 Task: Add Lunchskins Recyclable + Sealable Sandwich Bags to the cart.
Action: Mouse moved to (249, 133)
Screenshot: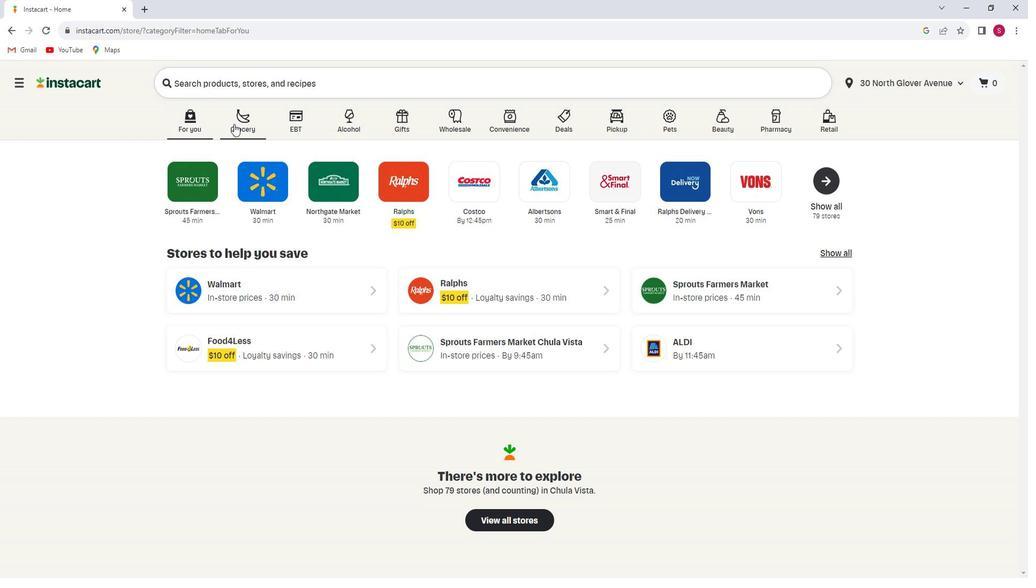 
Action: Mouse pressed left at (249, 133)
Screenshot: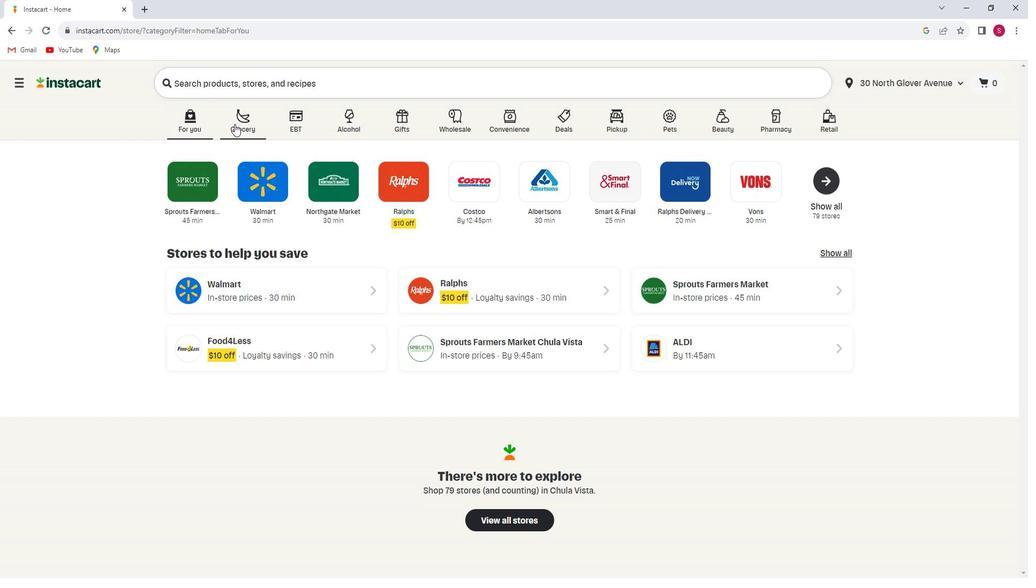 
Action: Mouse moved to (245, 313)
Screenshot: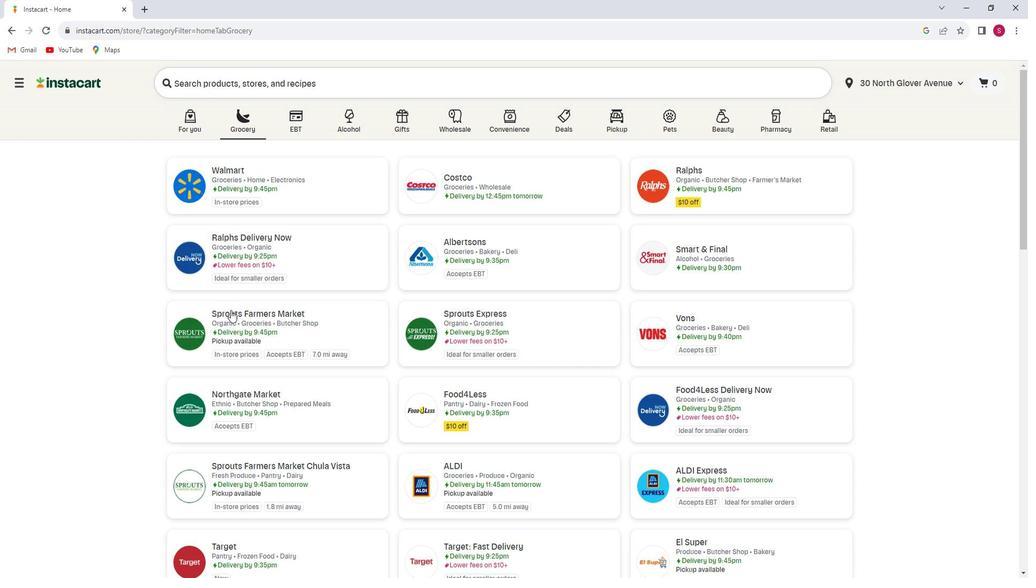 
Action: Mouse pressed left at (245, 313)
Screenshot: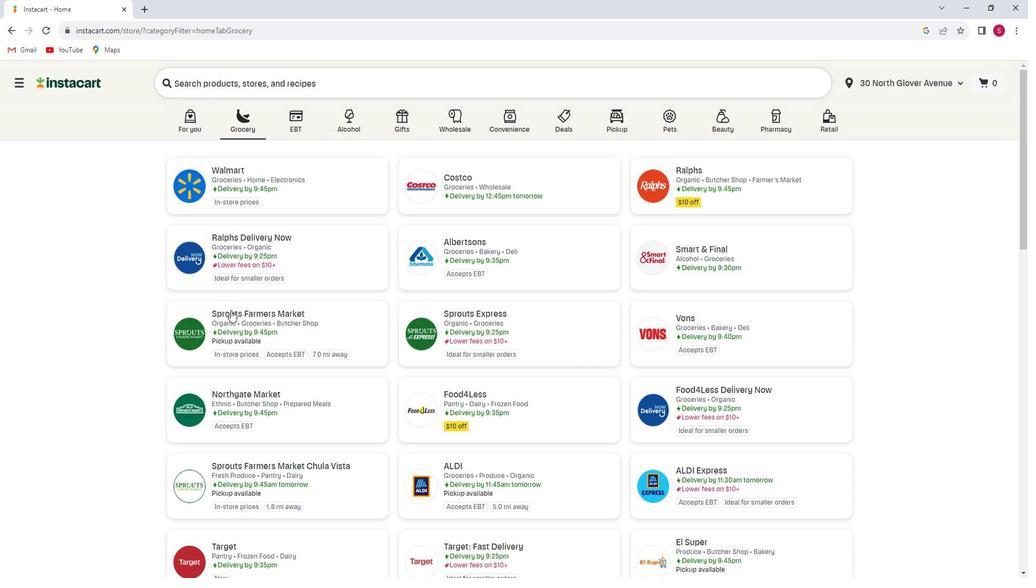 
Action: Mouse moved to (108, 356)
Screenshot: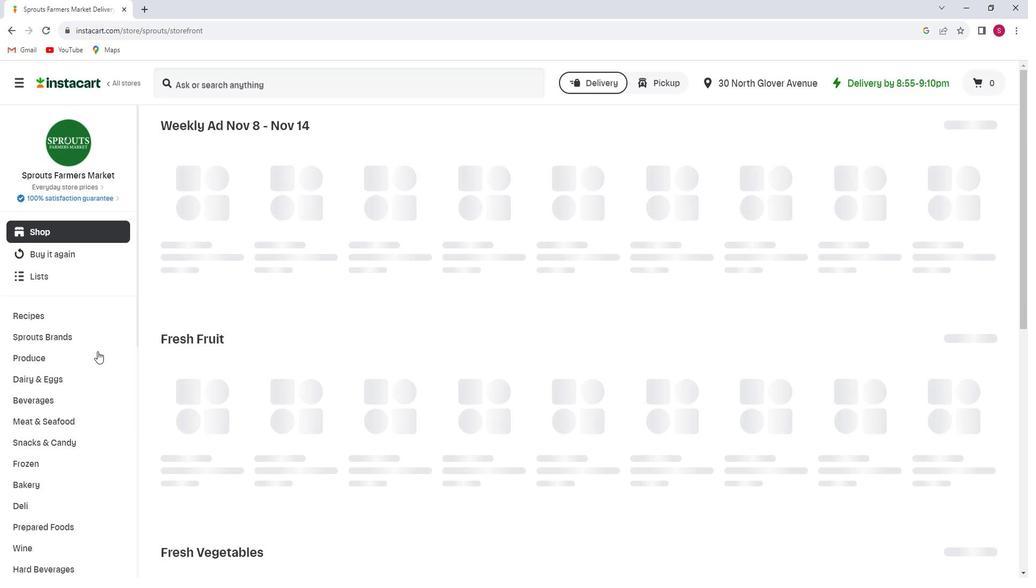 
Action: Mouse scrolled (108, 355) with delta (0, 0)
Screenshot: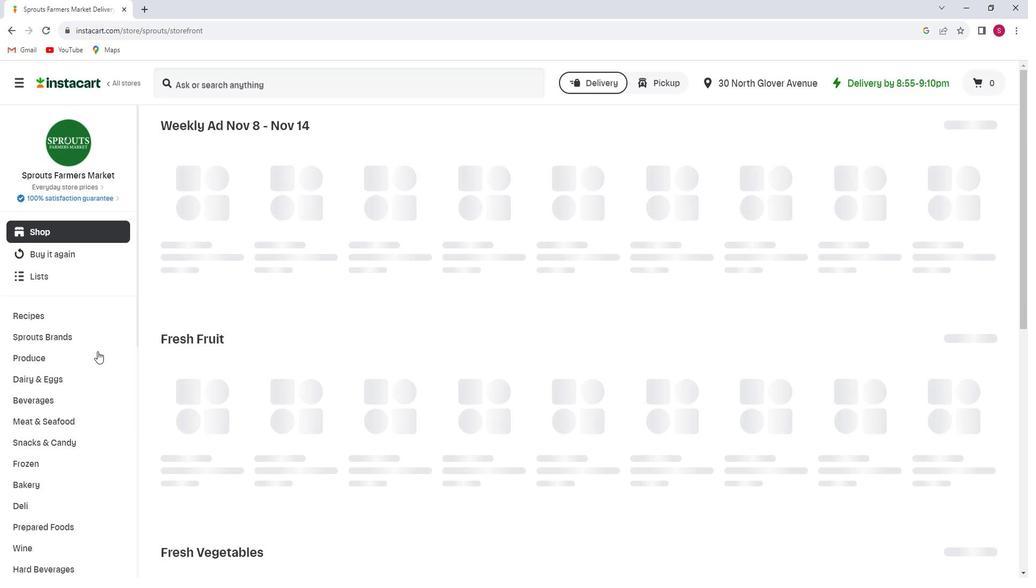 
Action: Mouse moved to (107, 357)
Screenshot: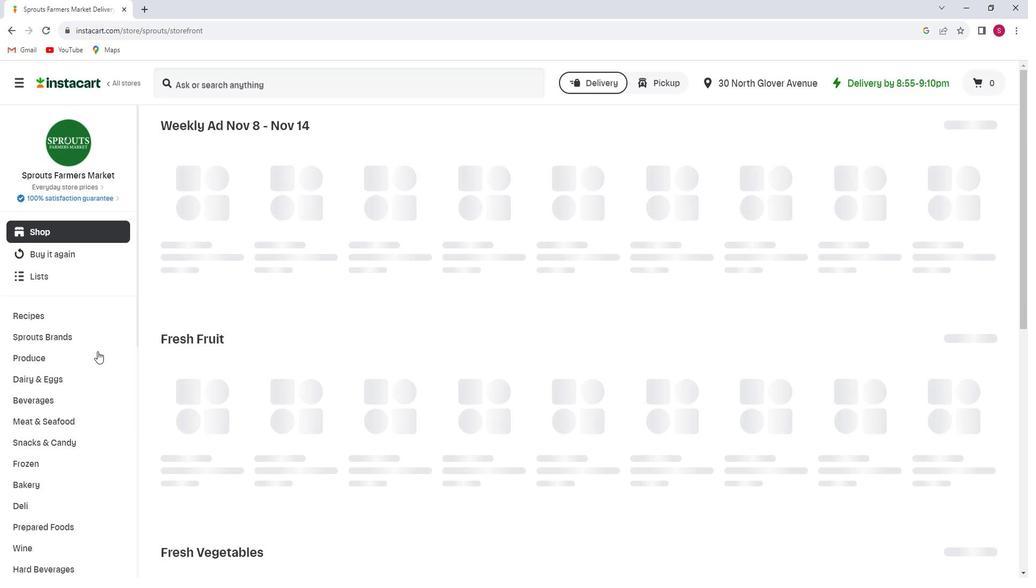 
Action: Mouse scrolled (107, 357) with delta (0, 0)
Screenshot: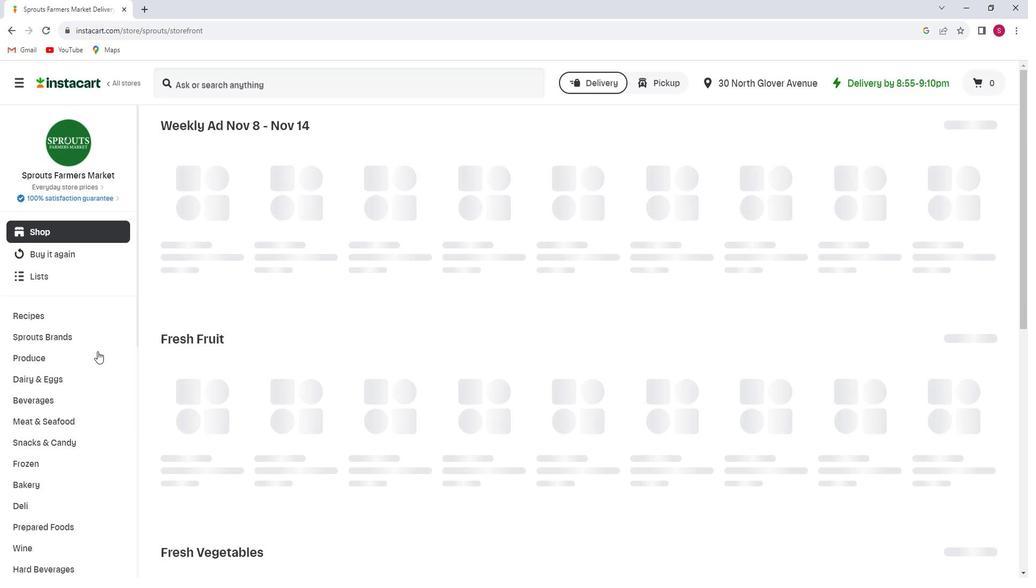 
Action: Mouse moved to (106, 359)
Screenshot: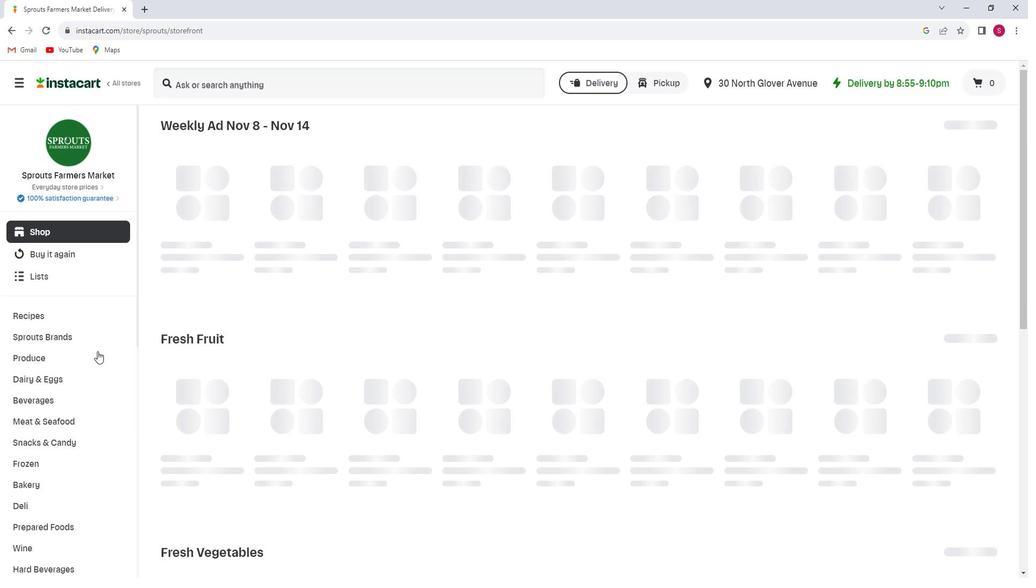 
Action: Mouse scrolled (106, 359) with delta (0, 0)
Screenshot: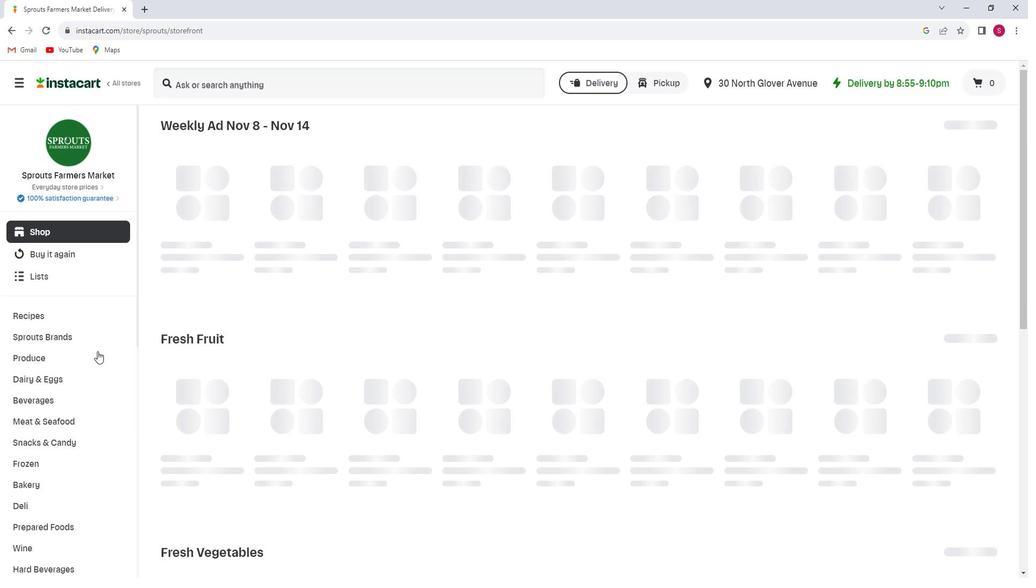 
Action: Mouse moved to (105, 361)
Screenshot: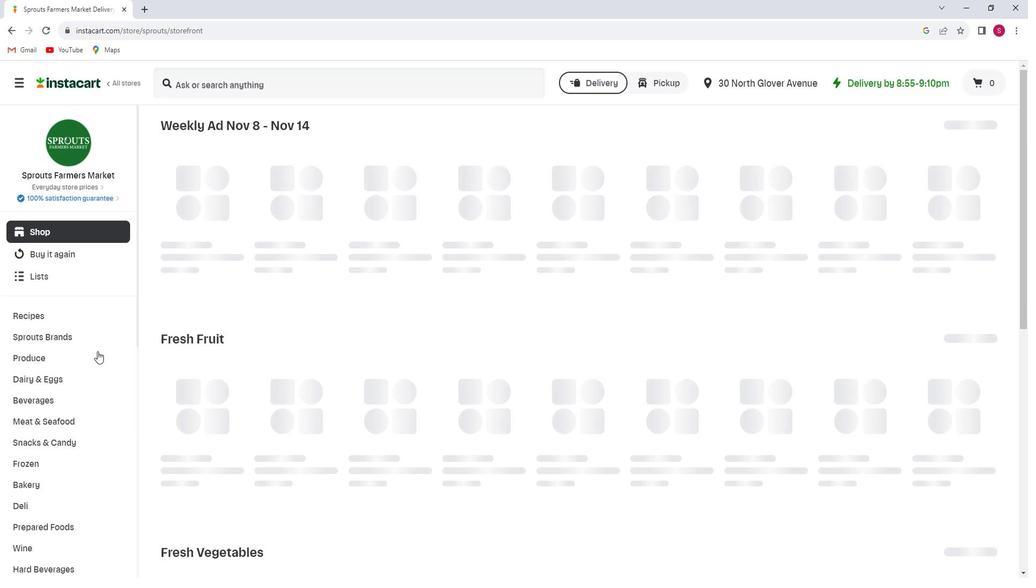 
Action: Mouse scrolled (105, 360) with delta (0, 0)
Screenshot: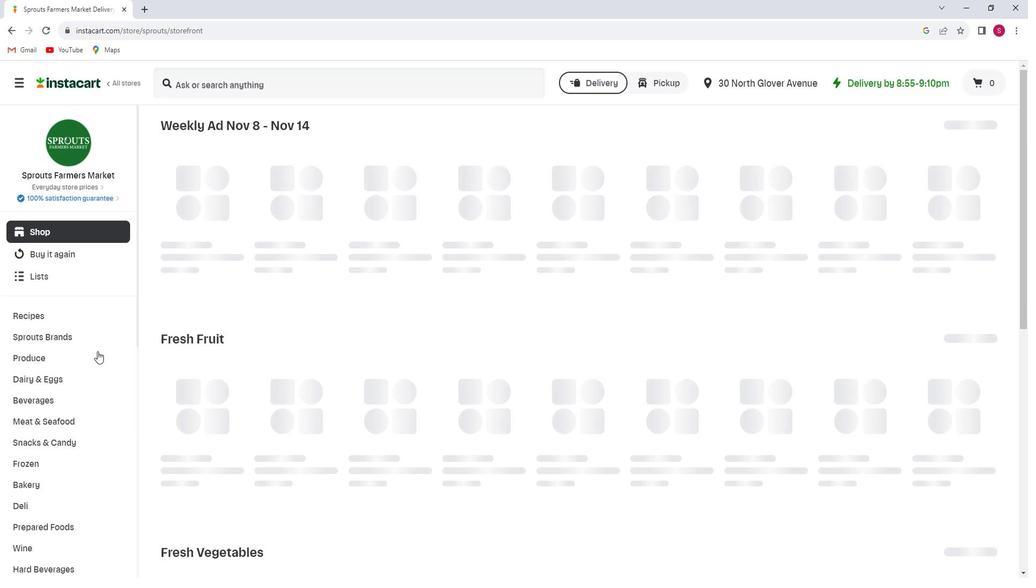 
Action: Mouse moved to (104, 361)
Screenshot: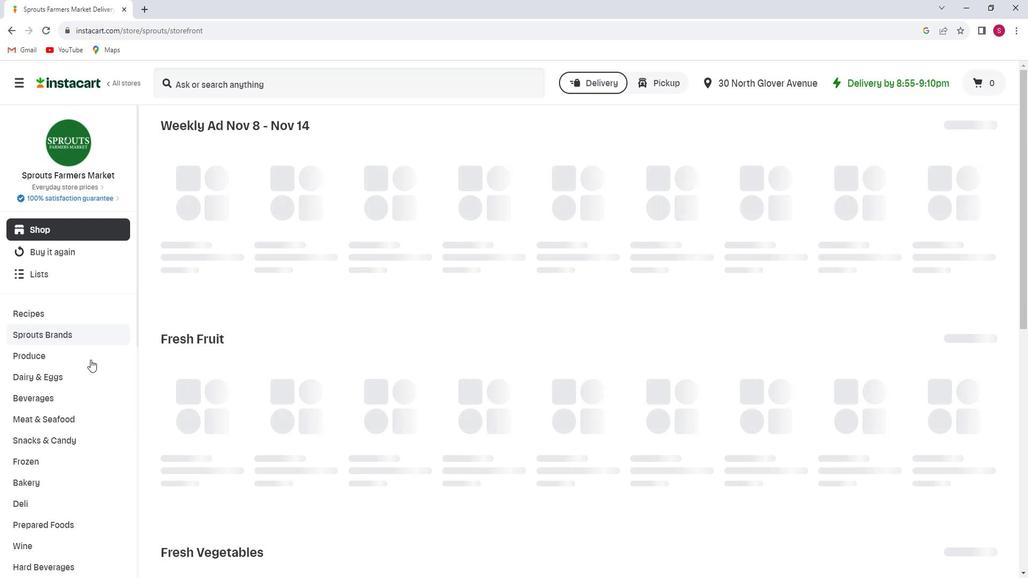 
Action: Mouse scrolled (104, 360) with delta (0, 0)
Screenshot: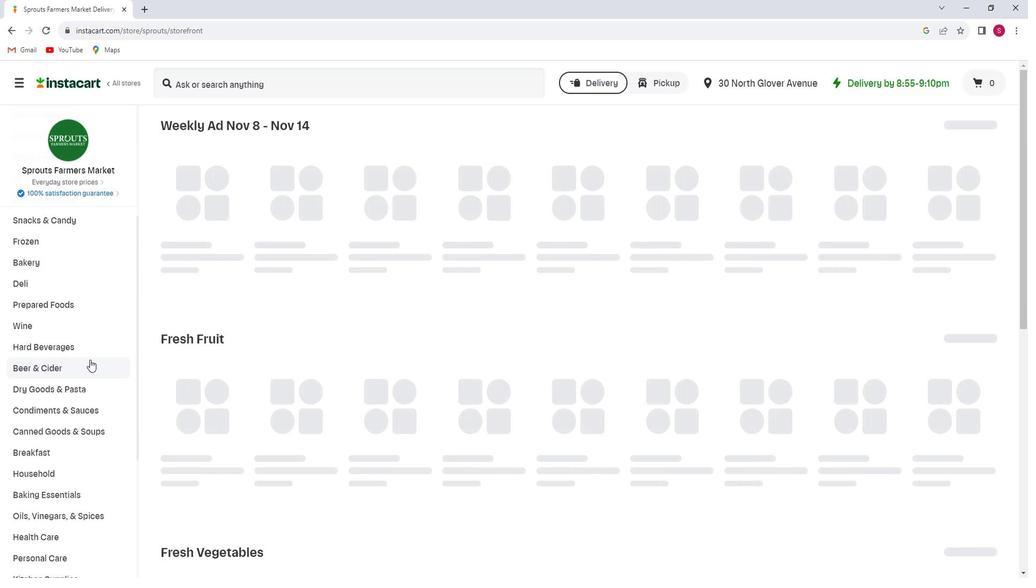 
Action: Mouse scrolled (104, 360) with delta (0, 0)
Screenshot: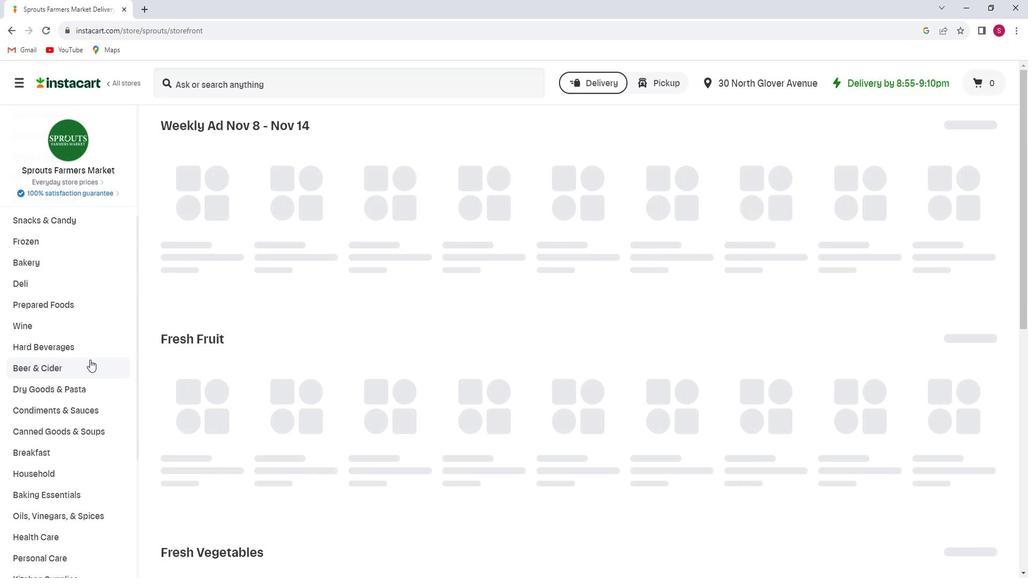 
Action: Mouse scrolled (104, 360) with delta (0, 0)
Screenshot: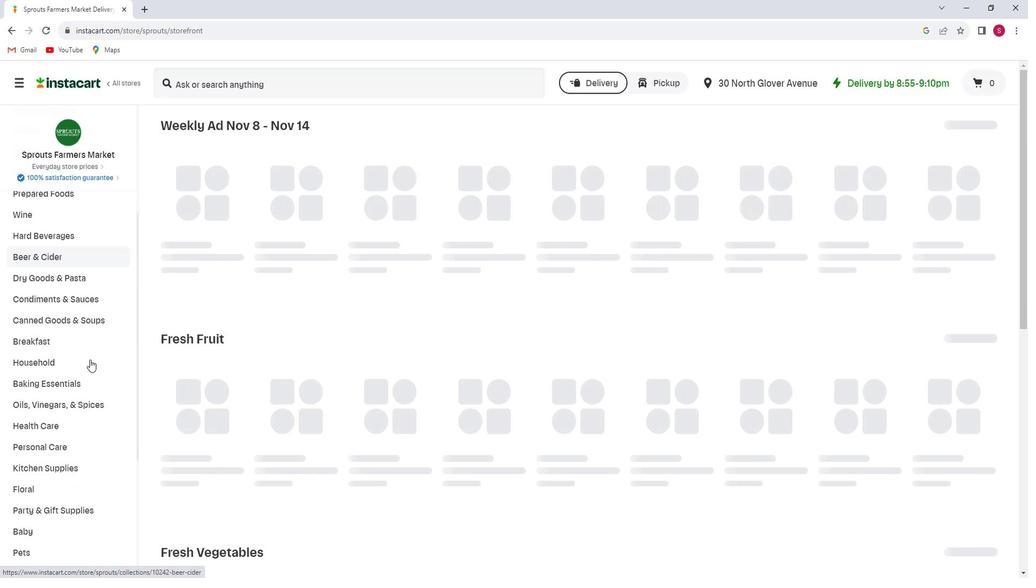 
Action: Mouse scrolled (104, 360) with delta (0, 0)
Screenshot: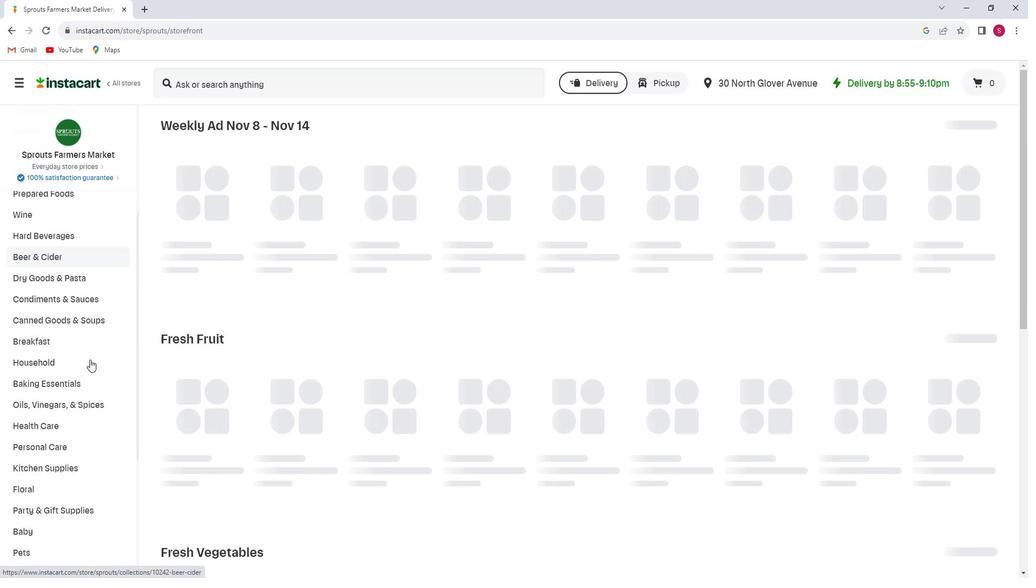 
Action: Mouse moved to (94, 356)
Screenshot: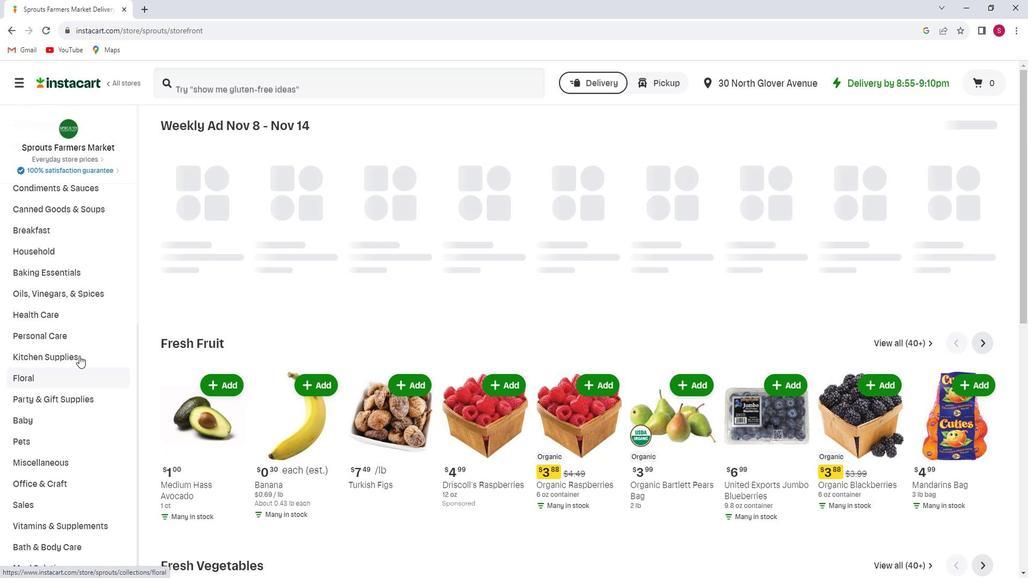 
Action: Mouse pressed left at (94, 356)
Screenshot: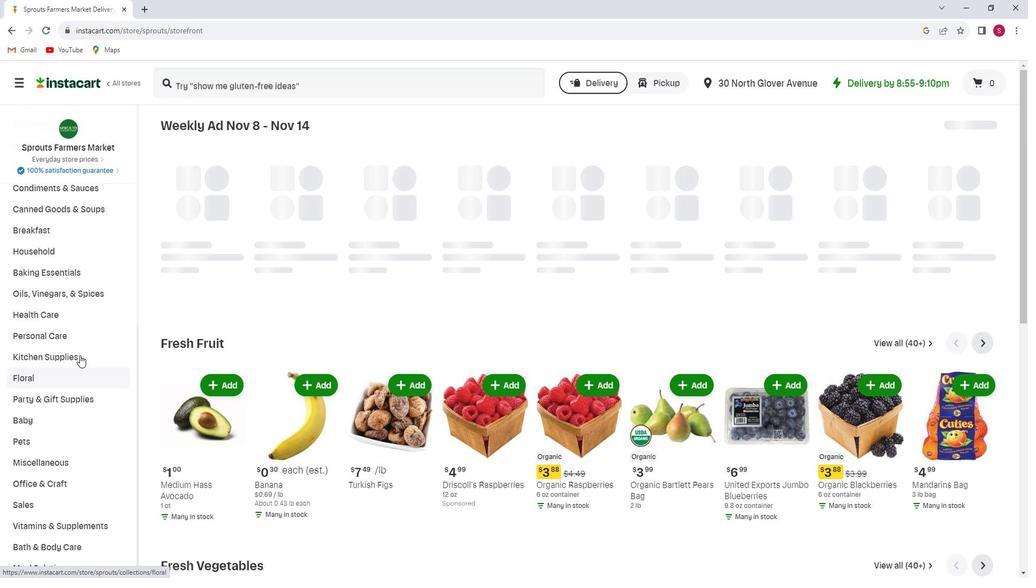 
Action: Mouse moved to (80, 376)
Screenshot: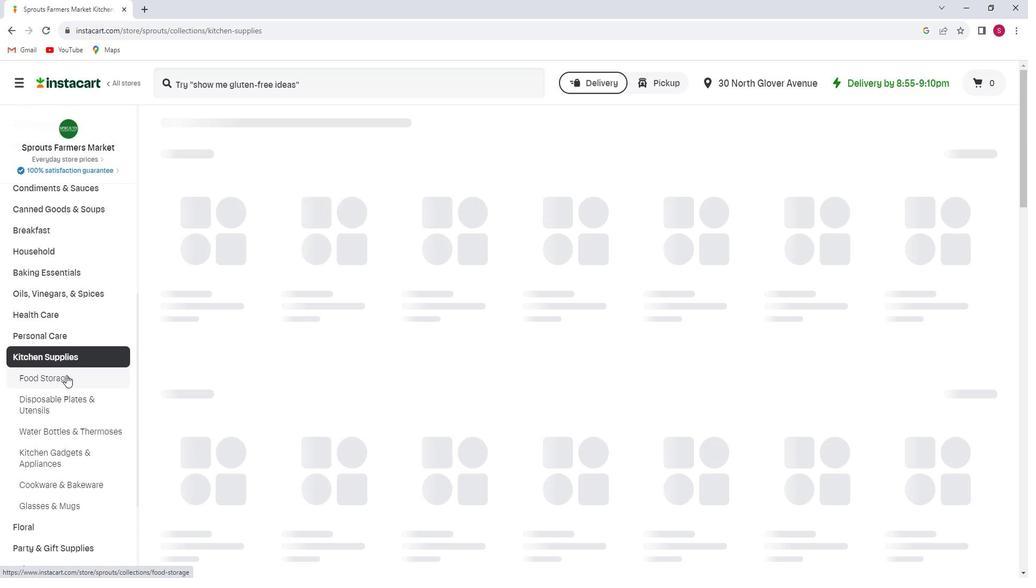
Action: Mouse pressed left at (80, 376)
Screenshot: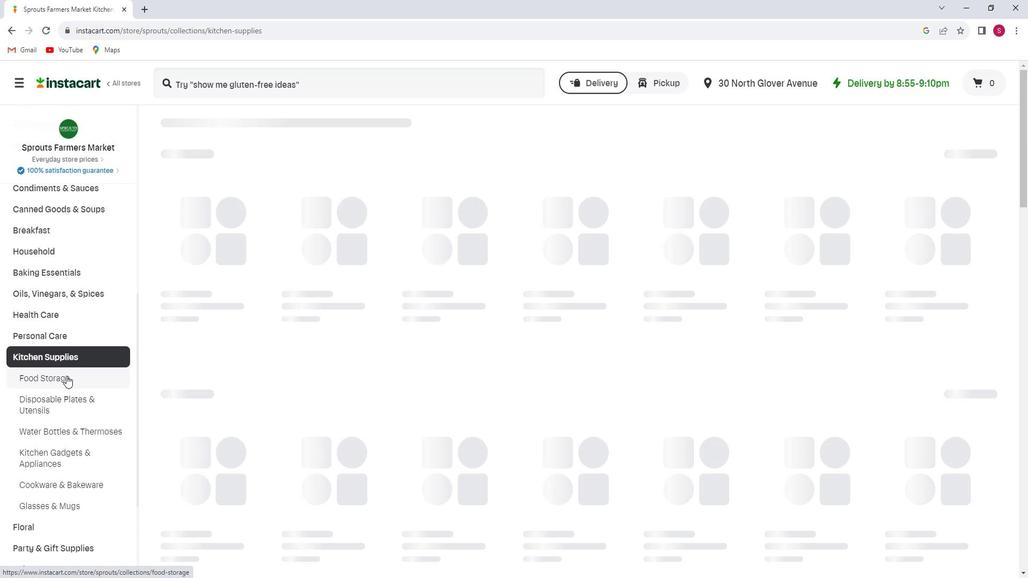 
Action: Mouse moved to (279, 89)
Screenshot: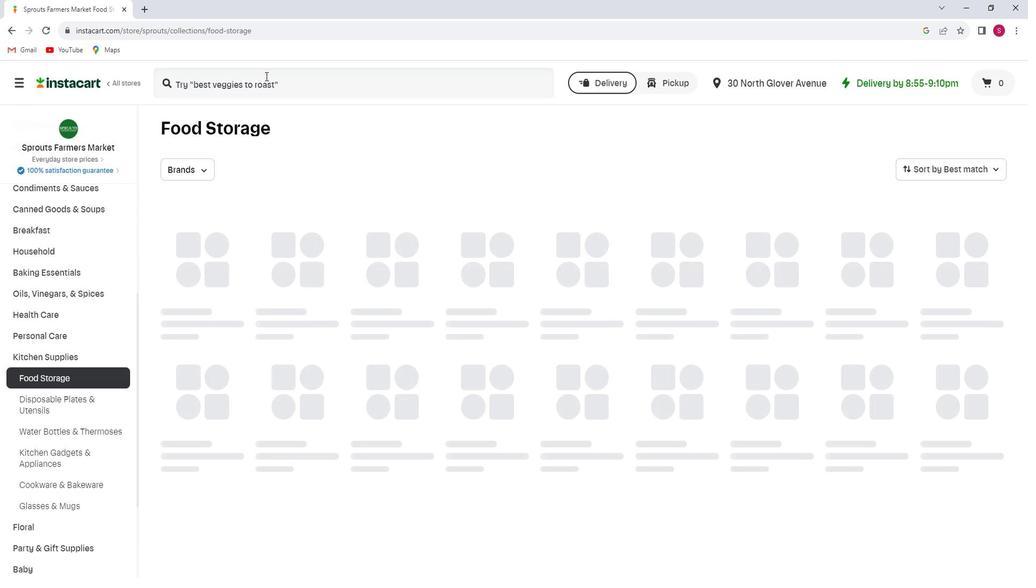 
Action: Mouse pressed left at (279, 89)
Screenshot: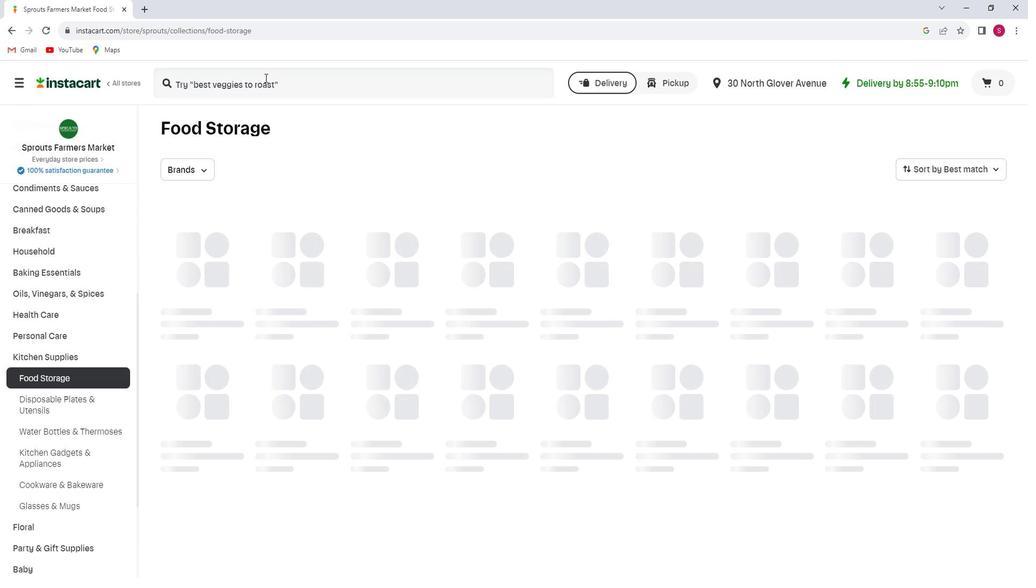 
Action: Key pressed <Key.shift>Lunchskins<Key.space><Key.shift>Recyclable<Key.space>+<Key.space><Key.shift>Sealable<Key.space><Key.shift>Sandwich<Key.space><Key.shift>Bags<Key.enter>
Screenshot: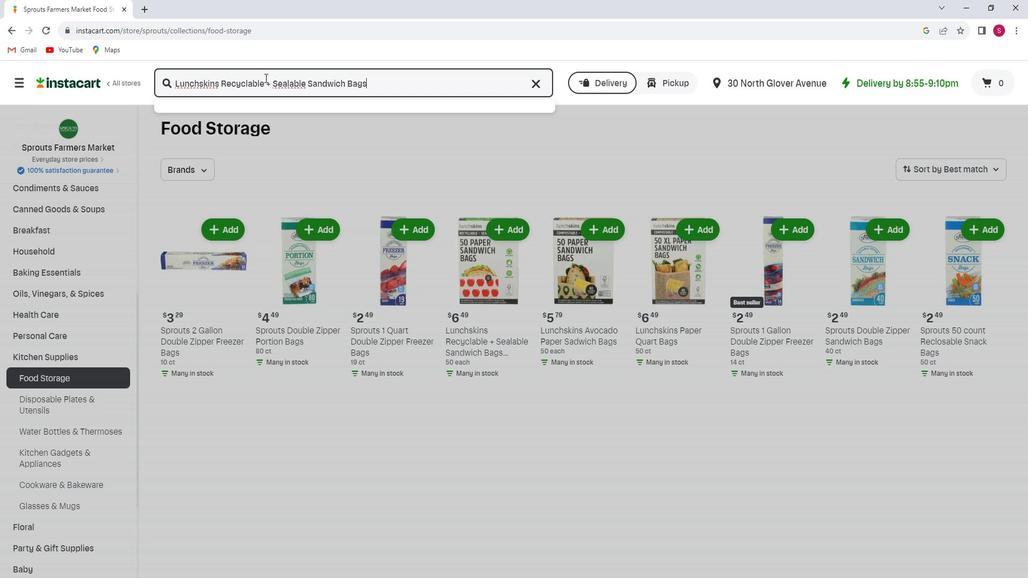 
Action: Mouse moved to (378, 230)
Screenshot: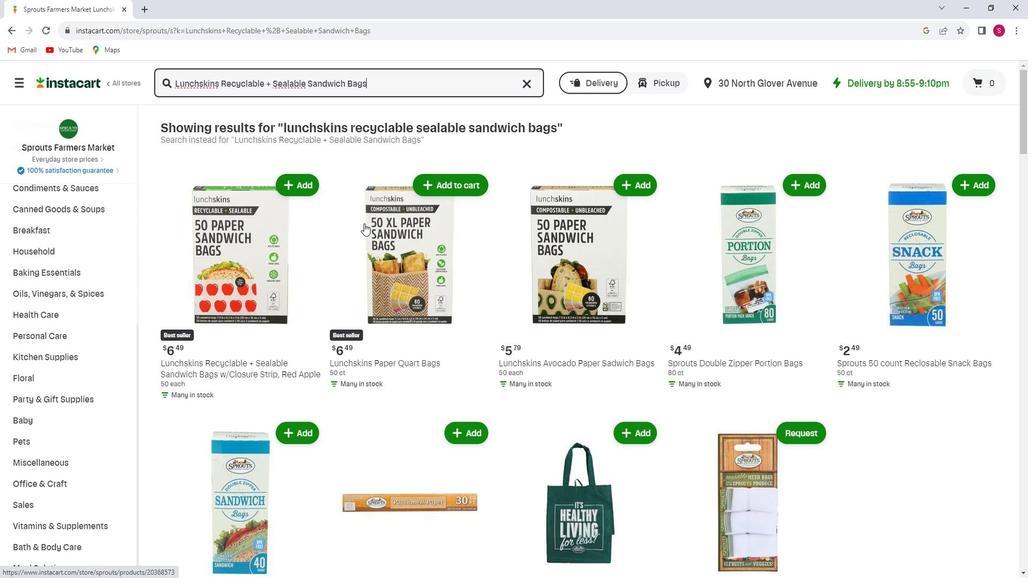
Action: Mouse scrolled (378, 229) with delta (0, 0)
Screenshot: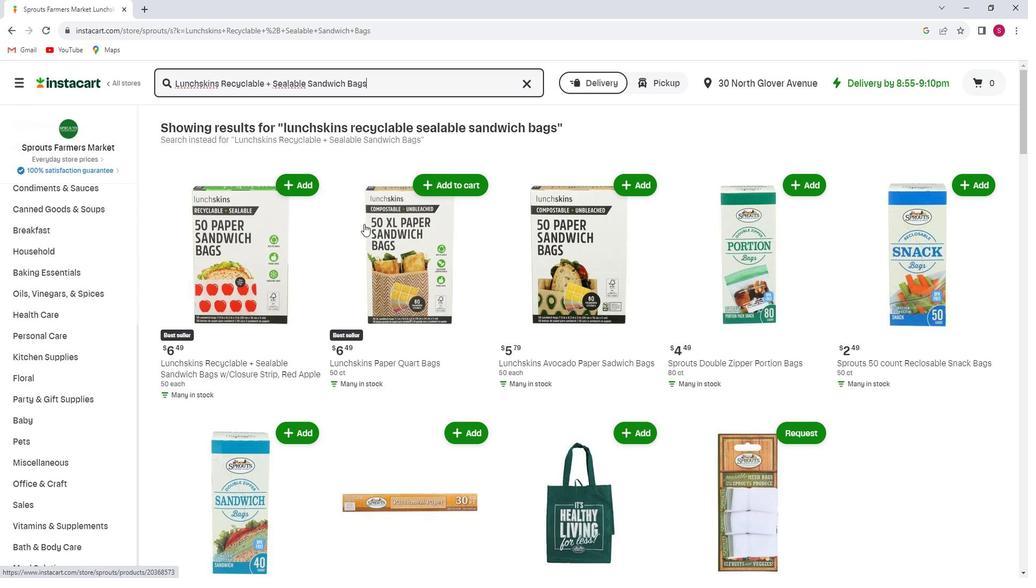 
Action: Mouse scrolled (378, 229) with delta (0, 0)
Screenshot: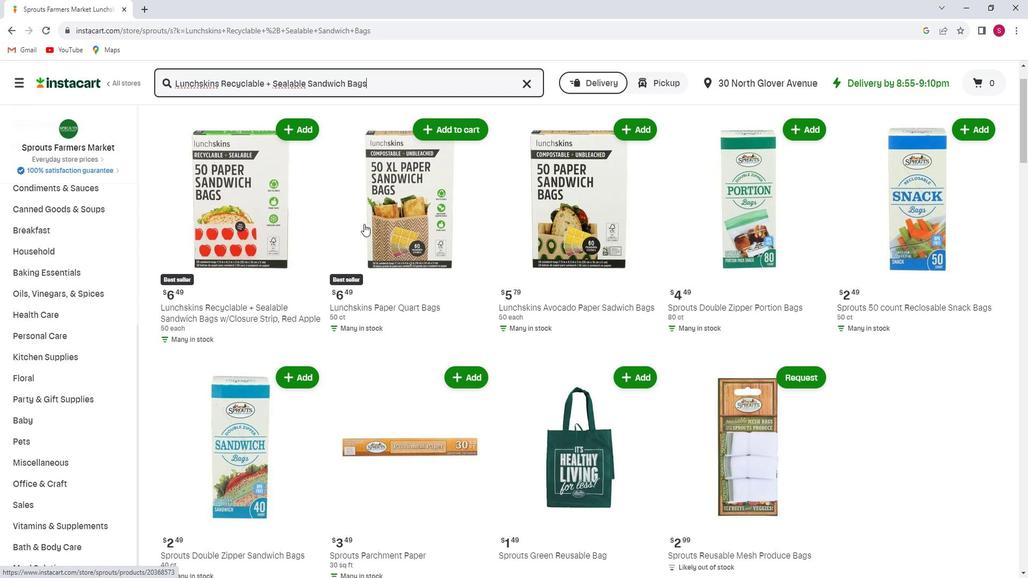 
Action: Mouse moved to (352, 237)
Screenshot: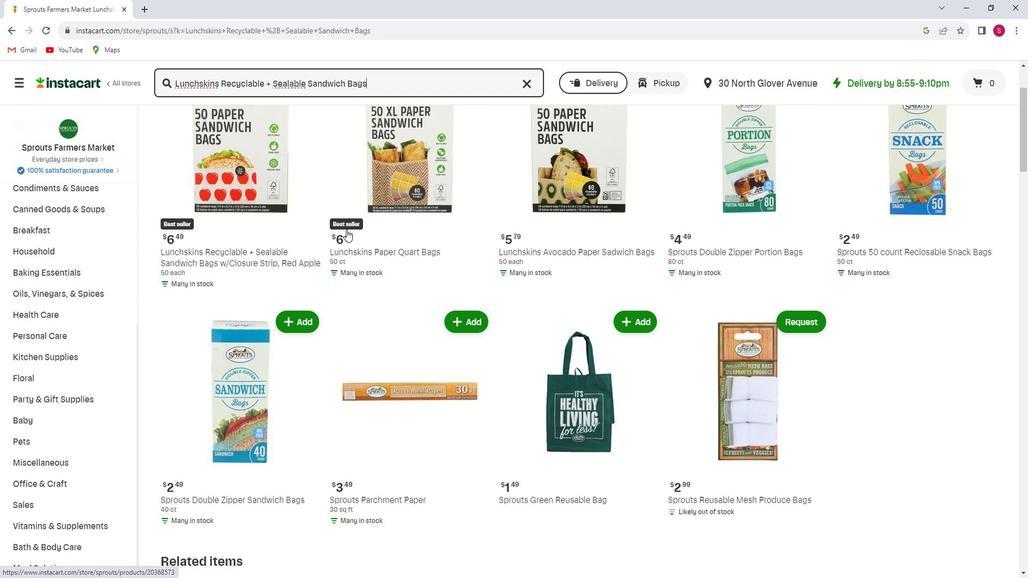 
Action: Mouse scrolled (352, 236) with delta (0, 0)
Screenshot: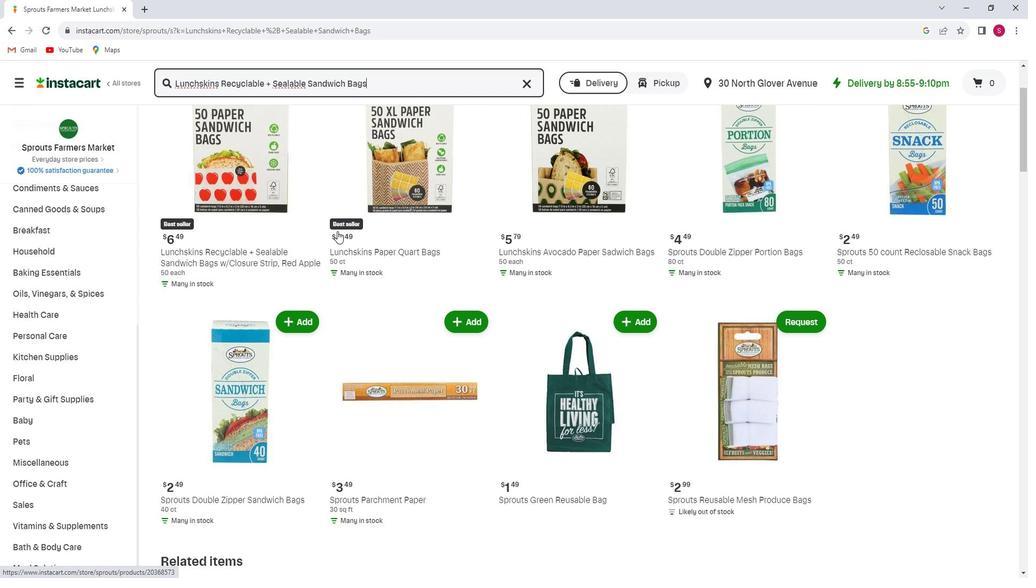 
Action: Mouse moved to (352, 237)
Screenshot: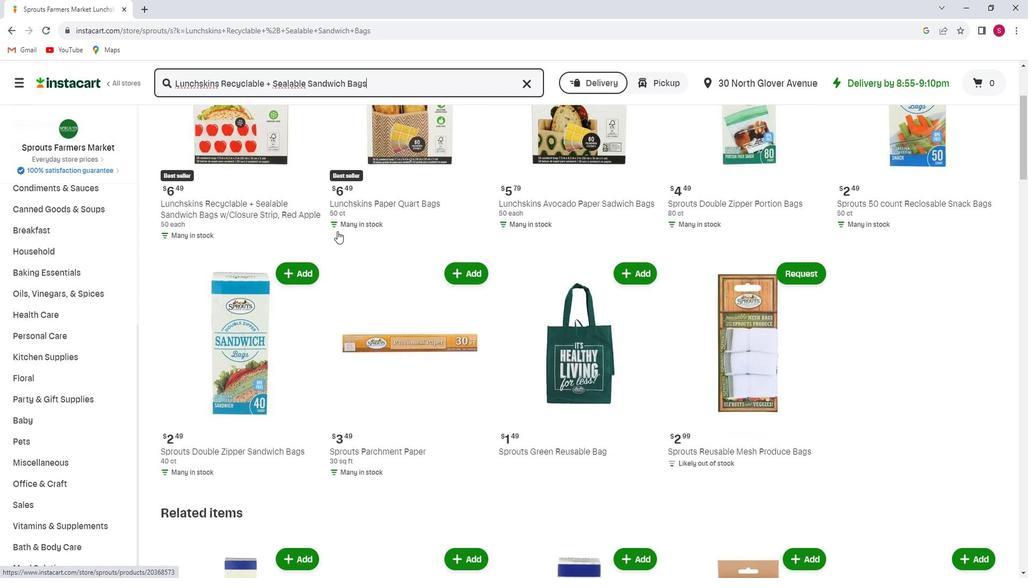 
Action: Mouse scrolled (352, 236) with delta (0, 0)
Screenshot: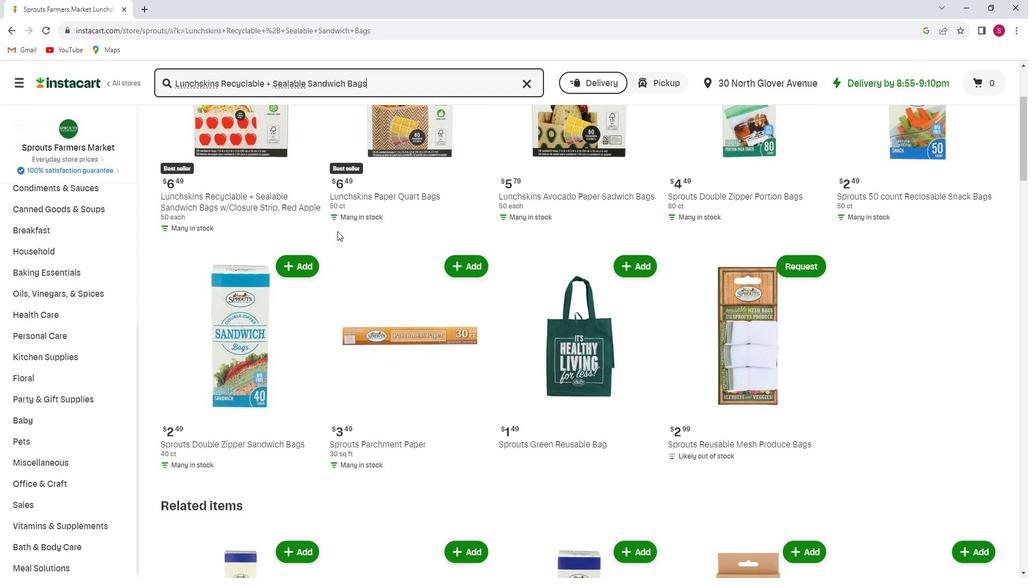 
Action: Mouse scrolled (352, 236) with delta (0, 0)
Screenshot: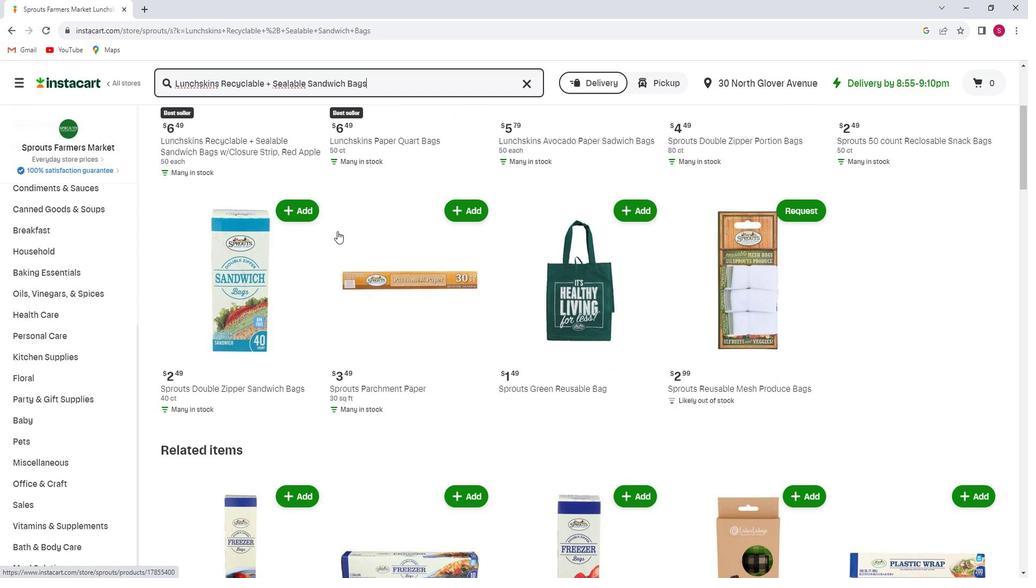 
Action: Mouse scrolled (352, 236) with delta (0, 0)
Screenshot: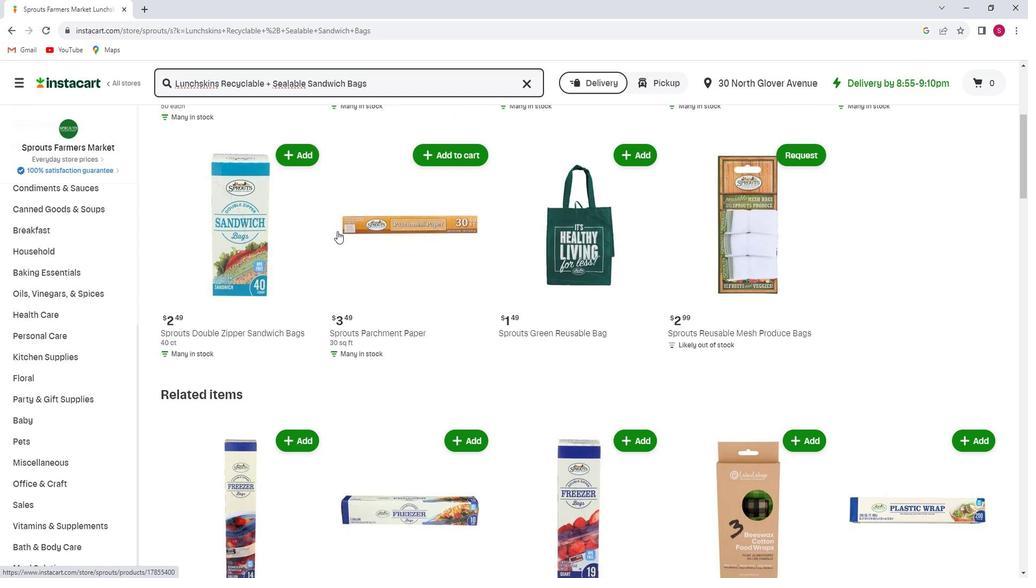 
Action: Mouse scrolled (352, 236) with delta (0, 0)
Screenshot: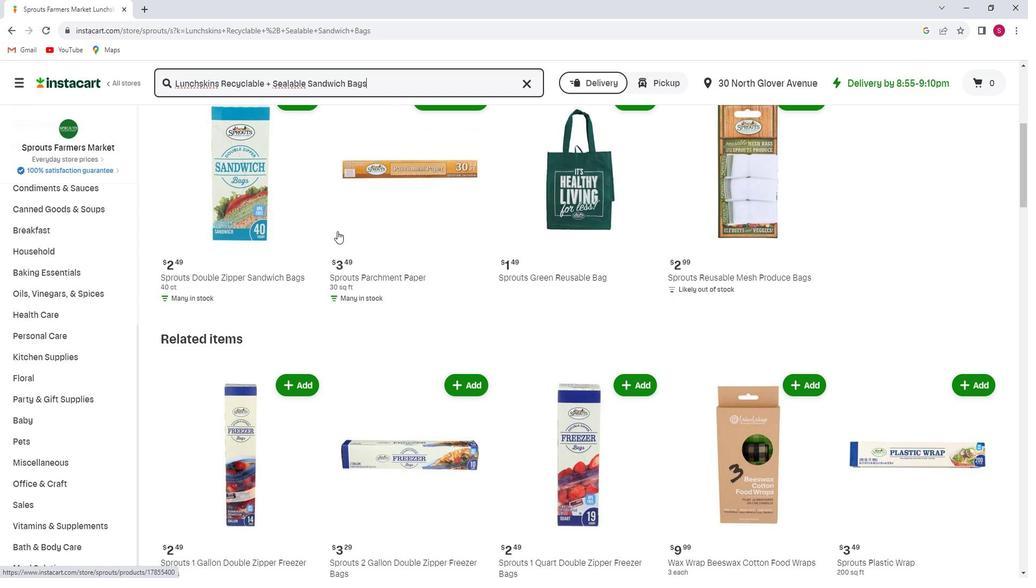 
Action: Mouse scrolled (352, 236) with delta (0, 0)
Screenshot: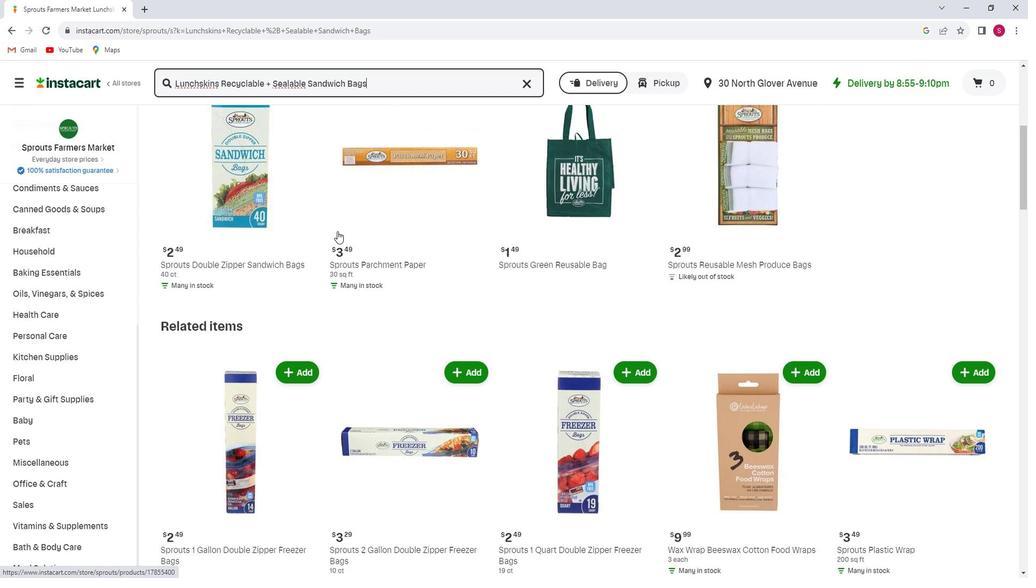 
Action: Mouse scrolled (352, 236) with delta (0, 0)
Screenshot: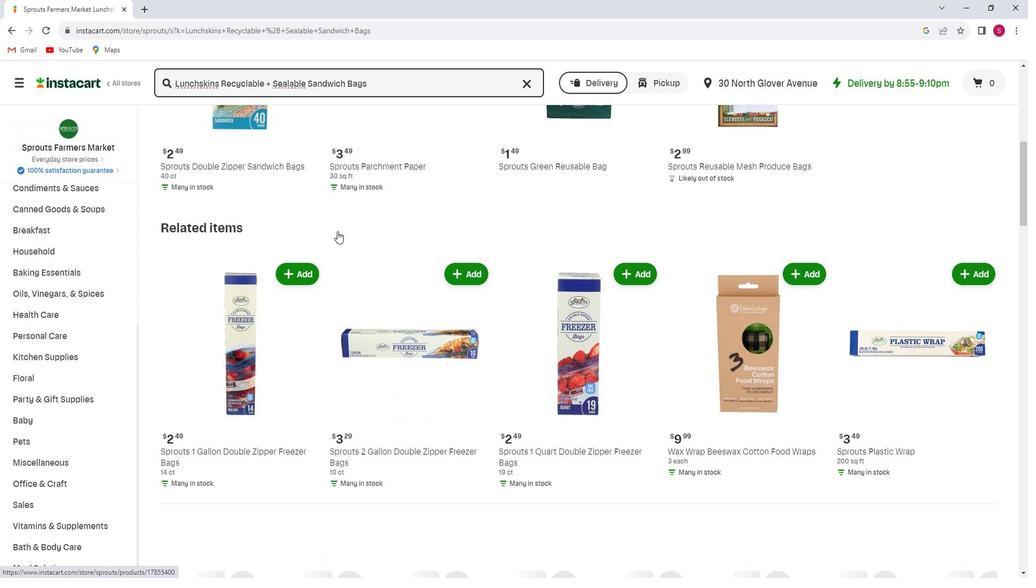 
Action: Mouse scrolled (352, 236) with delta (0, 0)
Screenshot: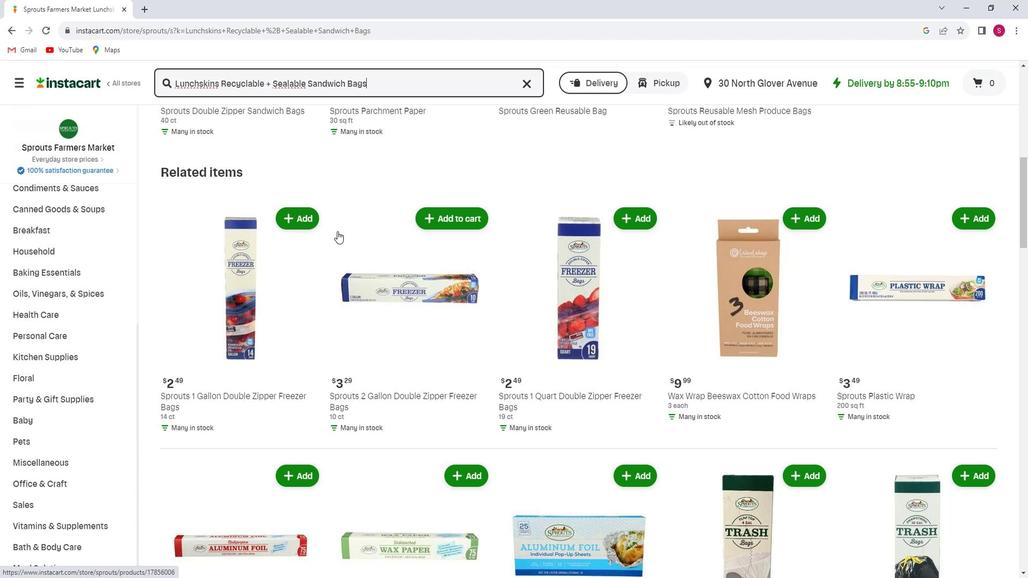 
Action: Mouse scrolled (352, 236) with delta (0, 0)
Screenshot: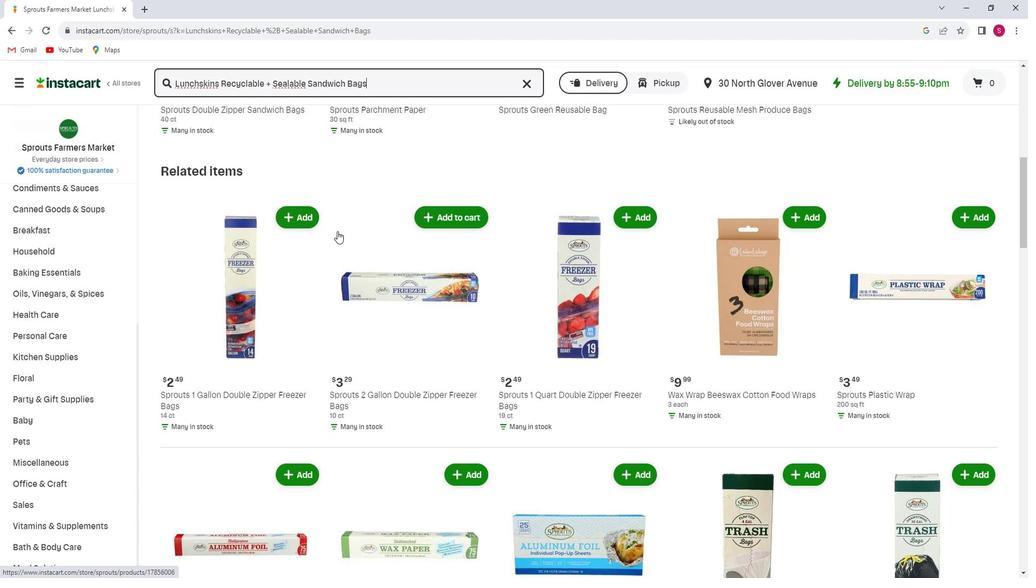 
Action: Mouse scrolled (352, 236) with delta (0, 0)
Screenshot: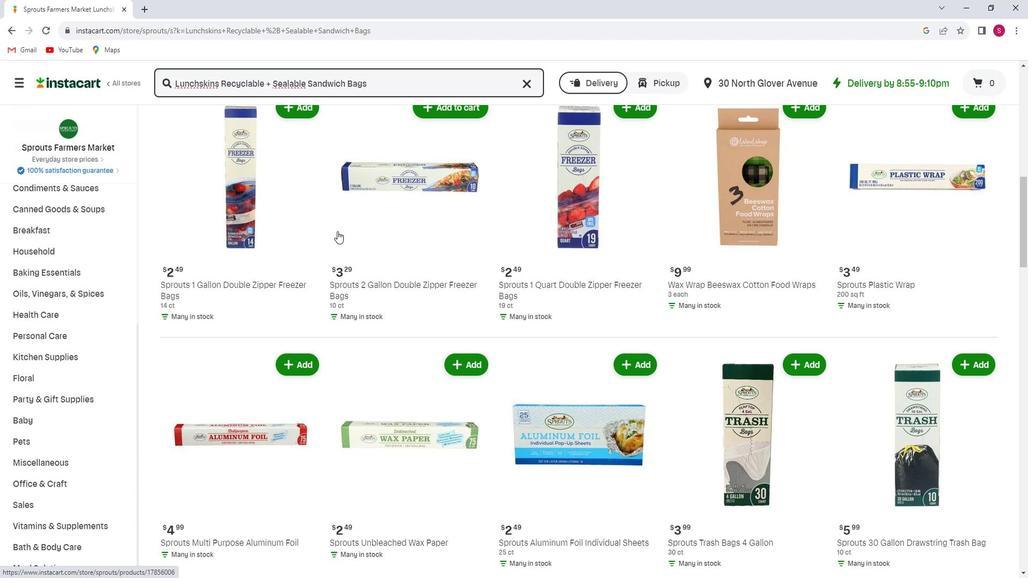 
Action: Mouse scrolled (352, 236) with delta (0, 0)
Screenshot: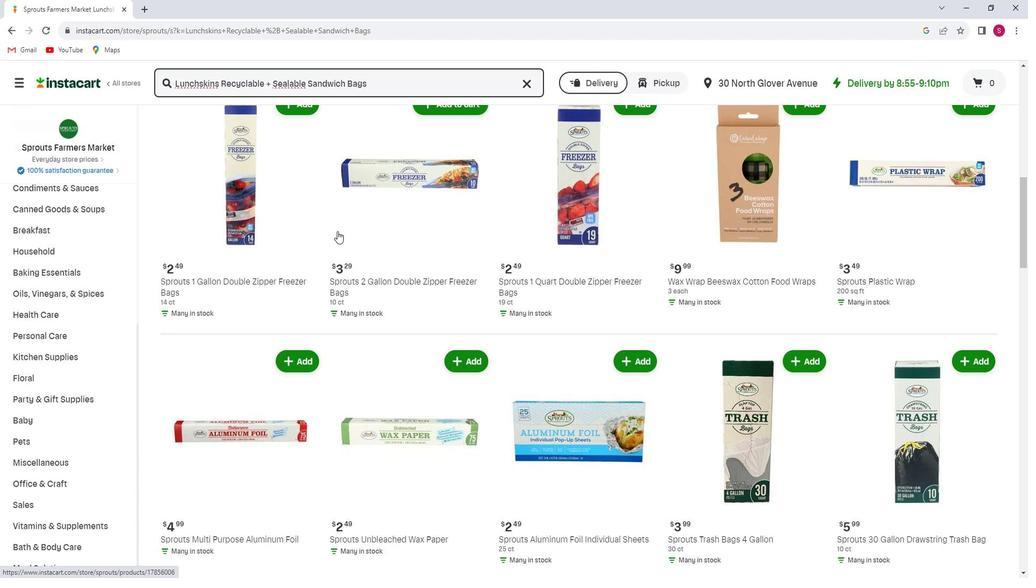
Action: Mouse scrolled (352, 236) with delta (0, 0)
Screenshot: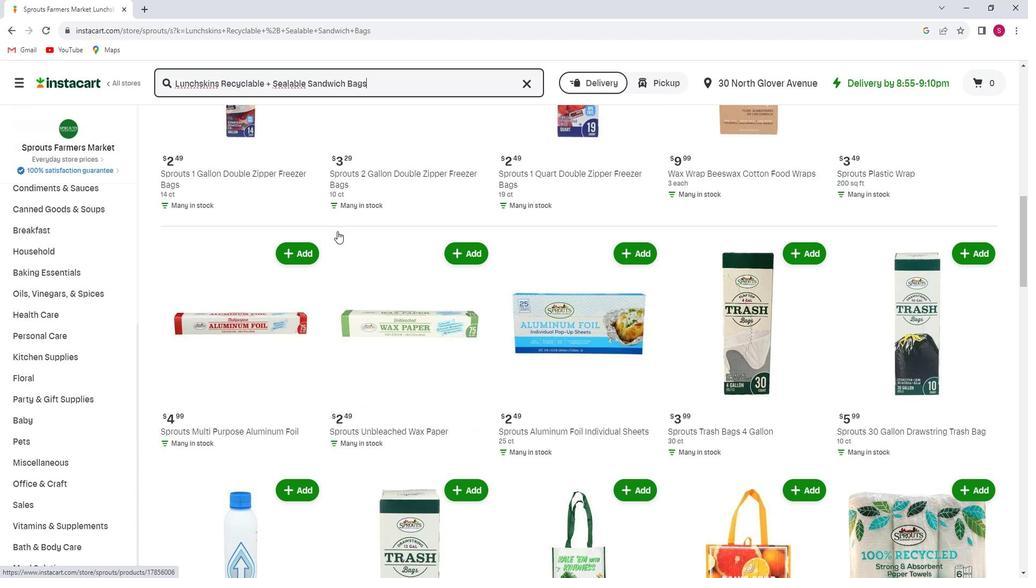 
Action: Mouse scrolled (352, 236) with delta (0, 0)
Screenshot: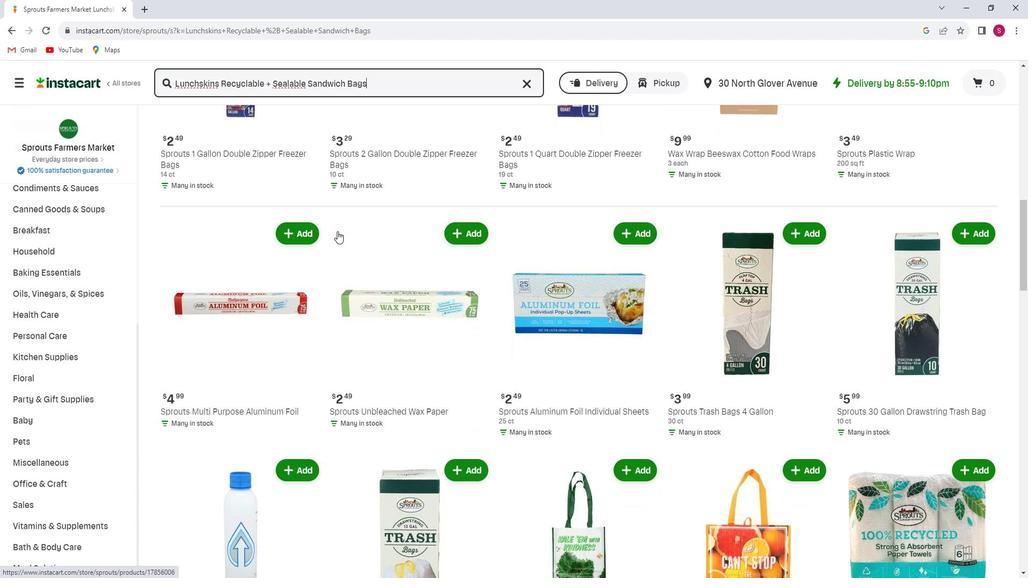 
Action: Mouse scrolled (352, 236) with delta (0, 0)
Screenshot: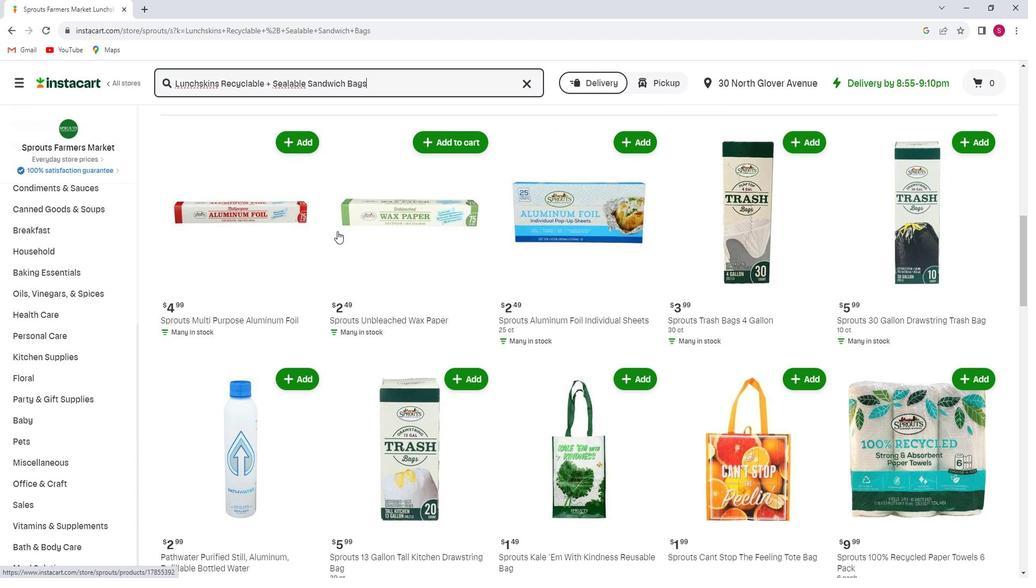
Action: Mouse scrolled (352, 236) with delta (0, 0)
Screenshot: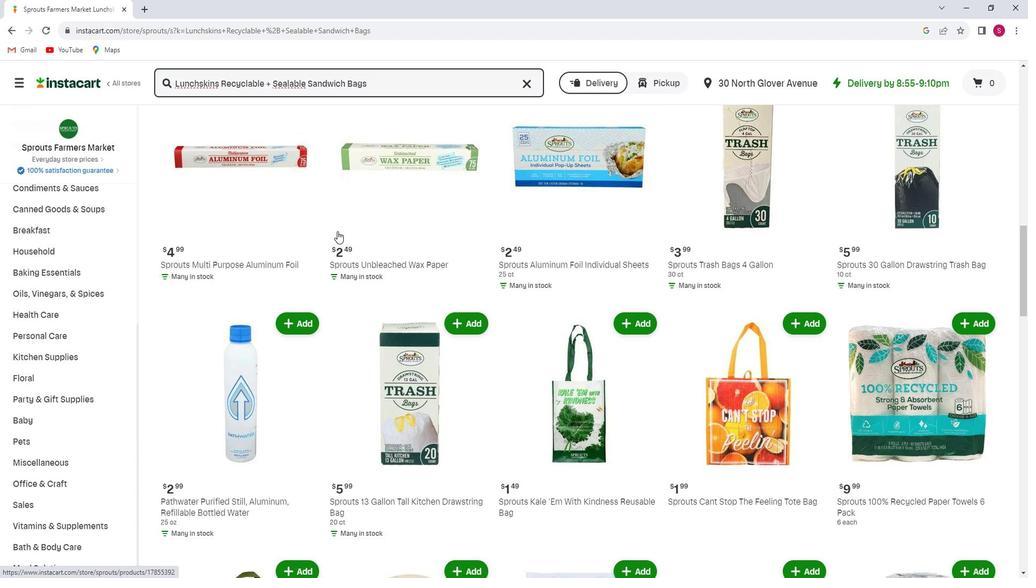 
Action: Mouse scrolled (352, 236) with delta (0, 0)
Screenshot: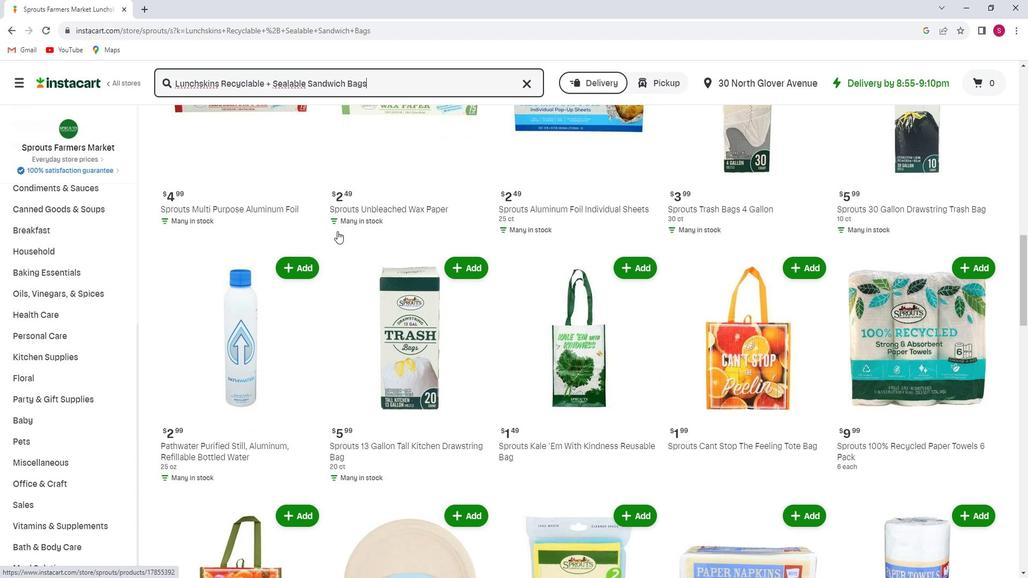 
Action: Mouse scrolled (352, 236) with delta (0, 0)
Screenshot: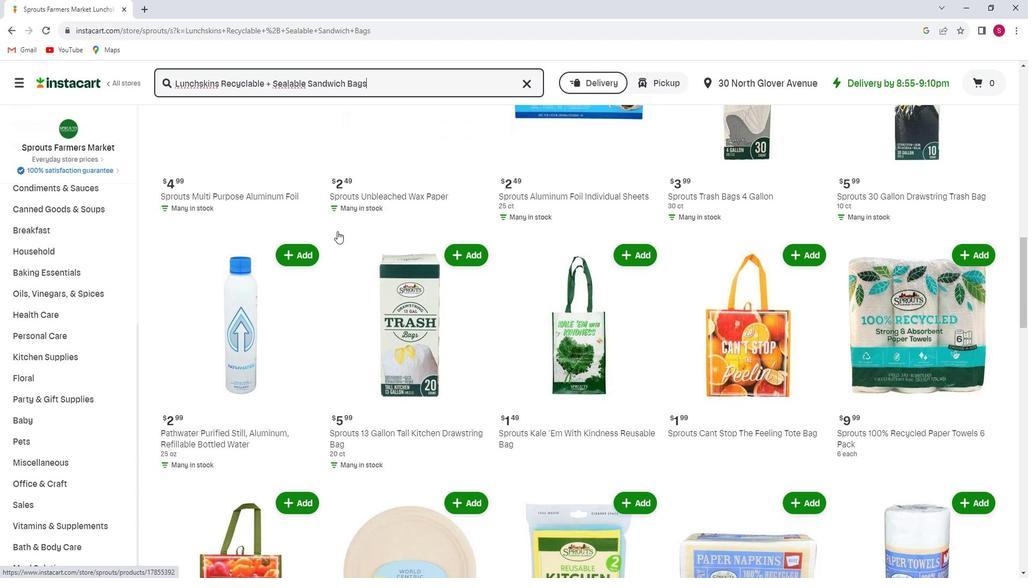 
Action: Mouse scrolled (352, 236) with delta (0, 0)
Screenshot: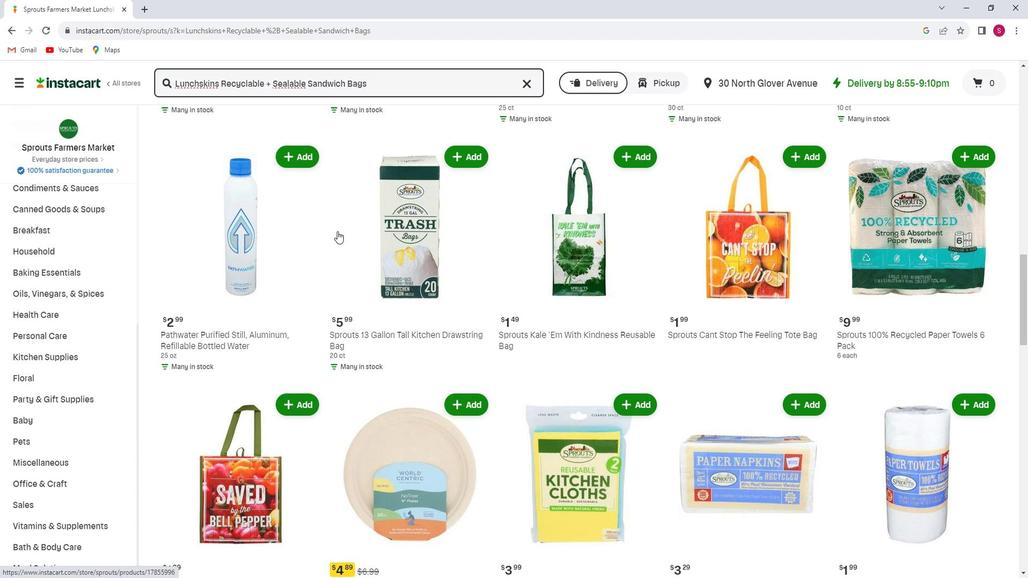 
Action: Mouse scrolled (352, 236) with delta (0, 0)
Screenshot: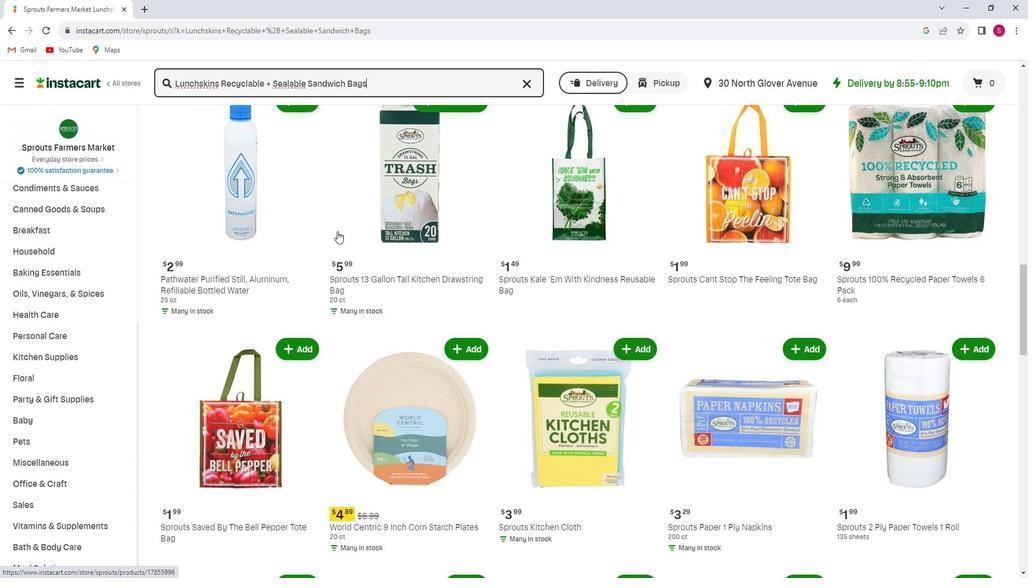
Action: Mouse scrolled (352, 236) with delta (0, 0)
Screenshot: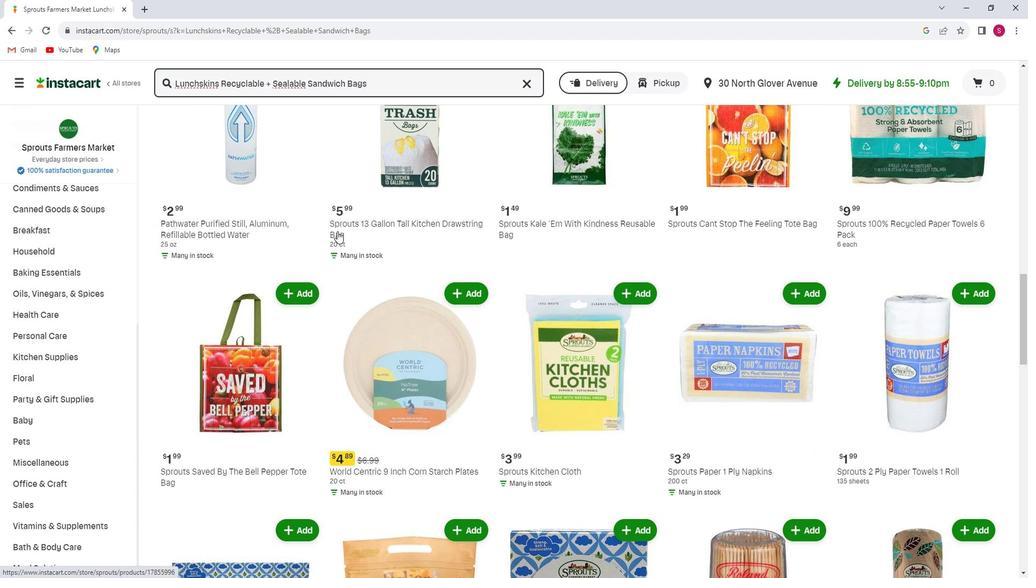 
Action: Mouse scrolled (352, 236) with delta (0, 0)
Screenshot: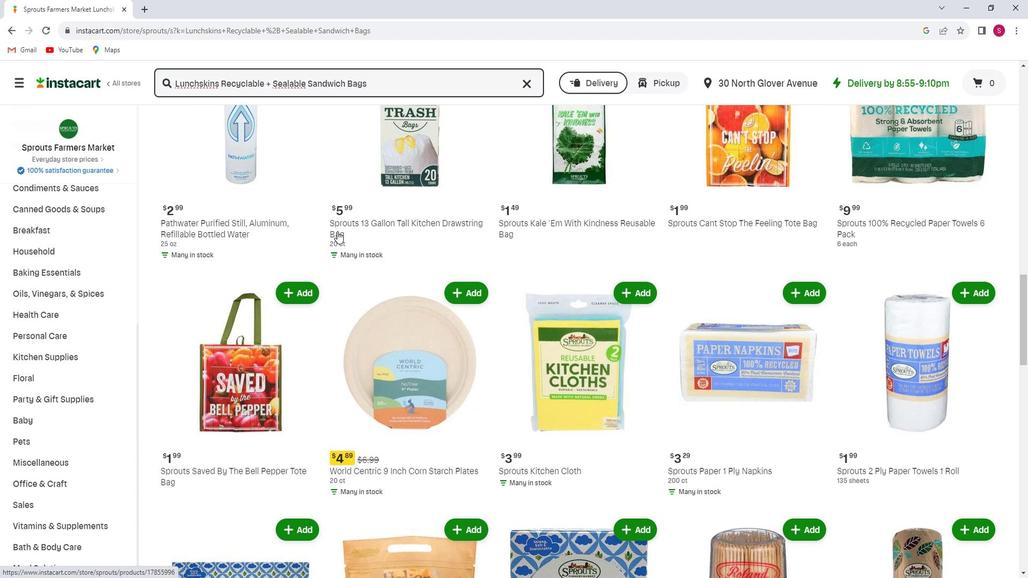 
Action: Mouse scrolled (352, 236) with delta (0, 0)
Screenshot: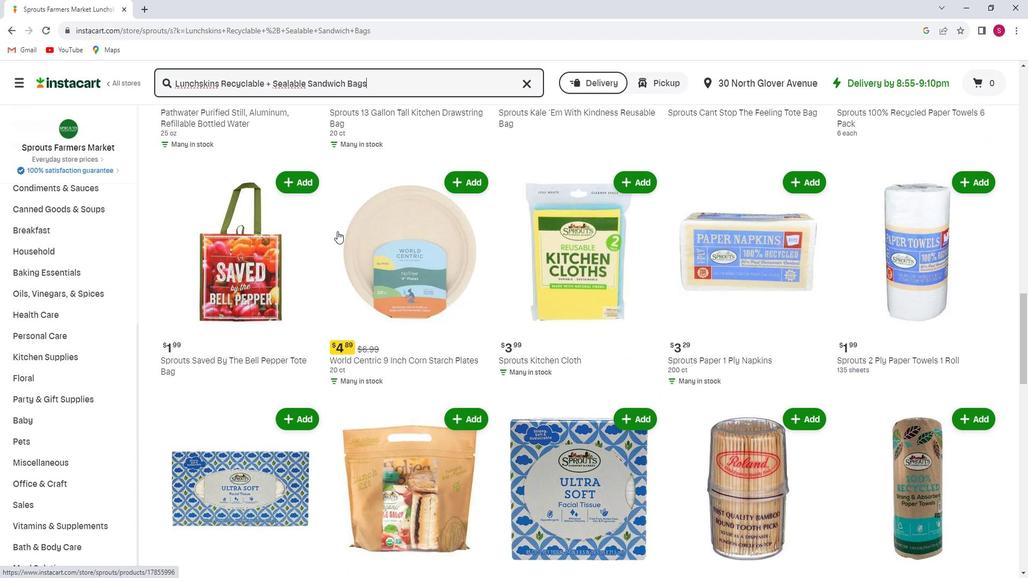 
Action: Mouse scrolled (352, 236) with delta (0, 0)
Screenshot: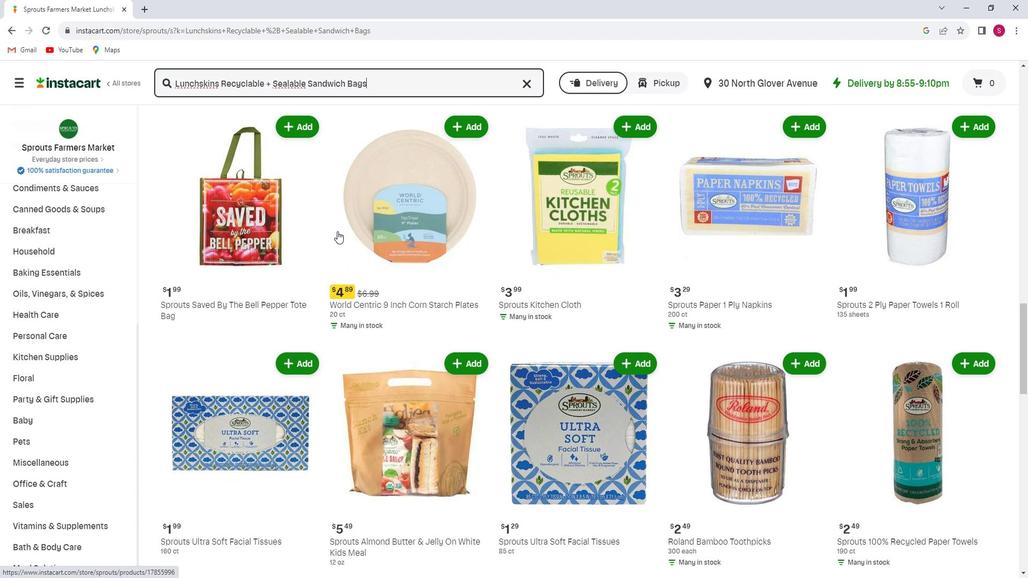 
Action: Mouse scrolled (352, 236) with delta (0, 0)
Screenshot: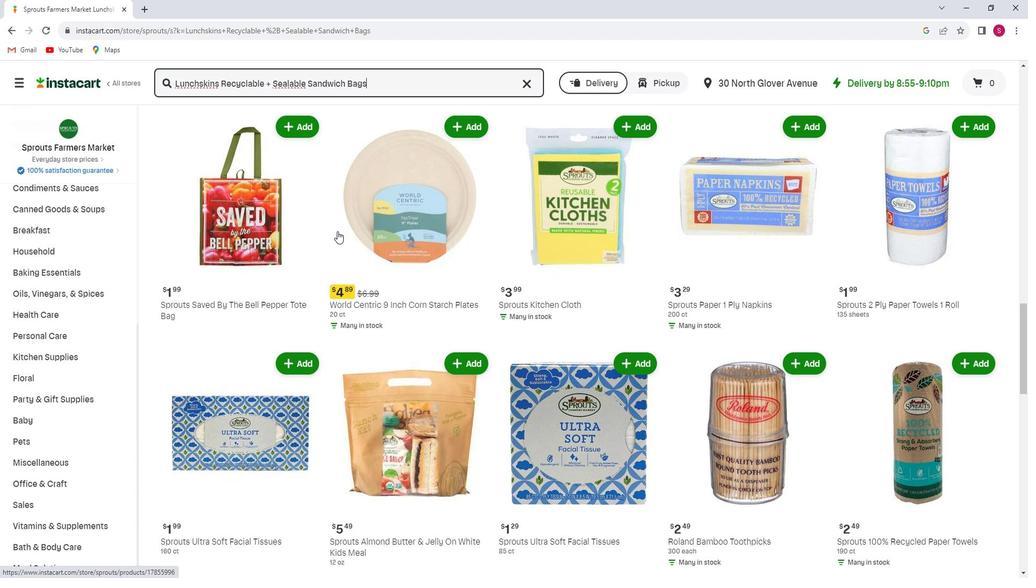 
Action: Mouse scrolled (352, 236) with delta (0, 0)
Screenshot: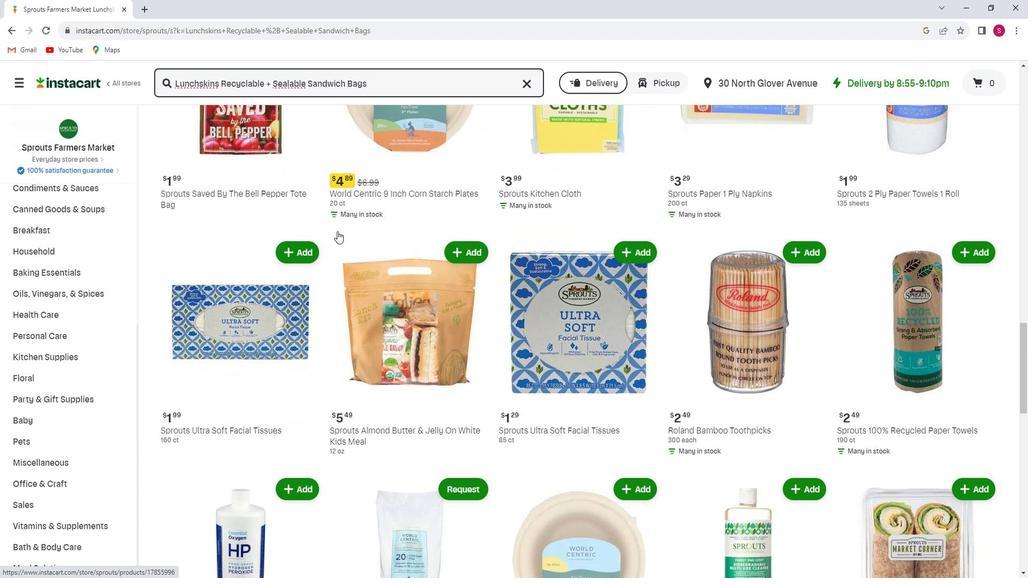 
Action: Mouse scrolled (352, 236) with delta (0, 0)
Screenshot: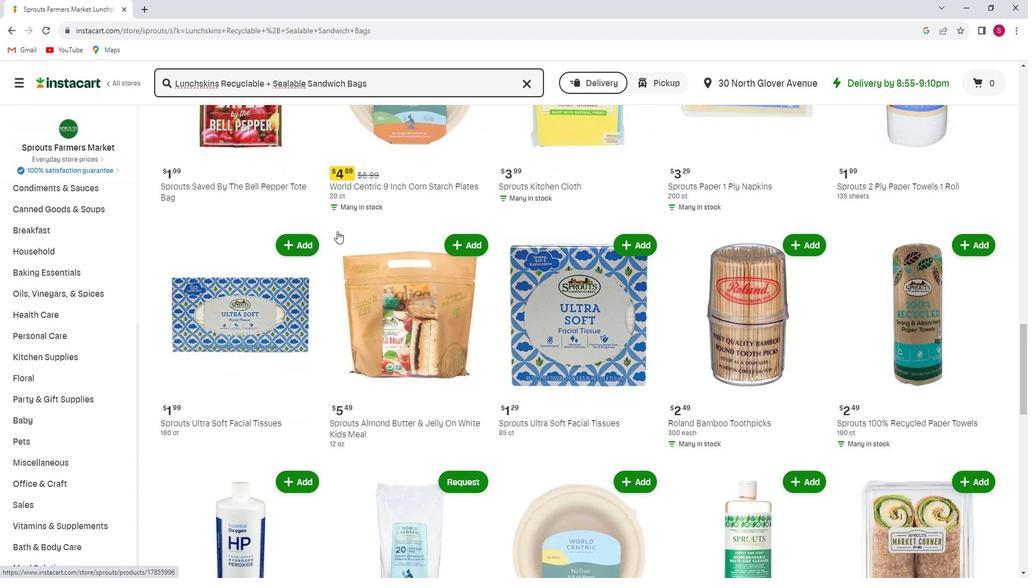 
Action: Mouse scrolled (352, 236) with delta (0, 0)
Screenshot: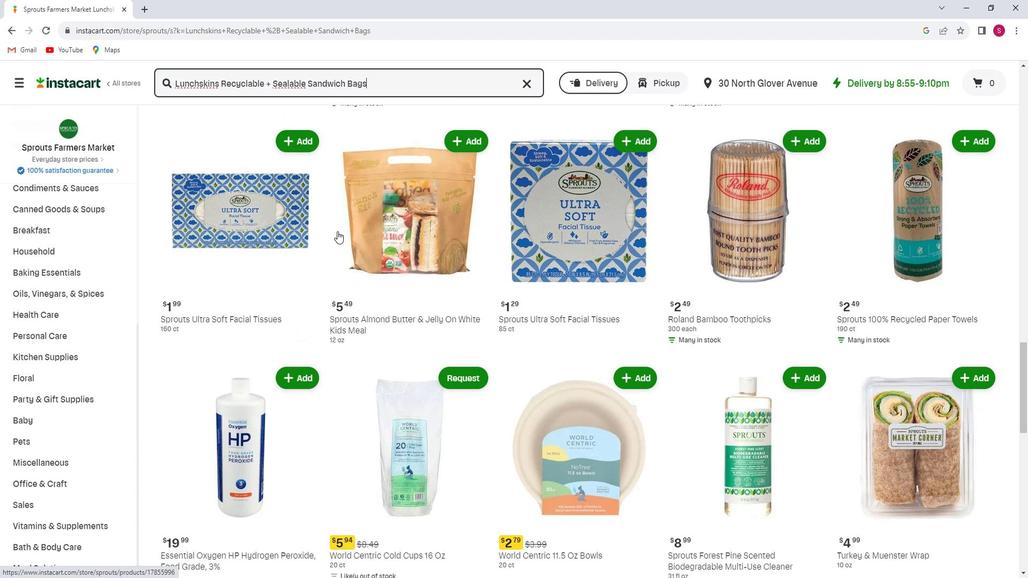 
Action: Mouse scrolled (352, 236) with delta (0, 0)
Screenshot: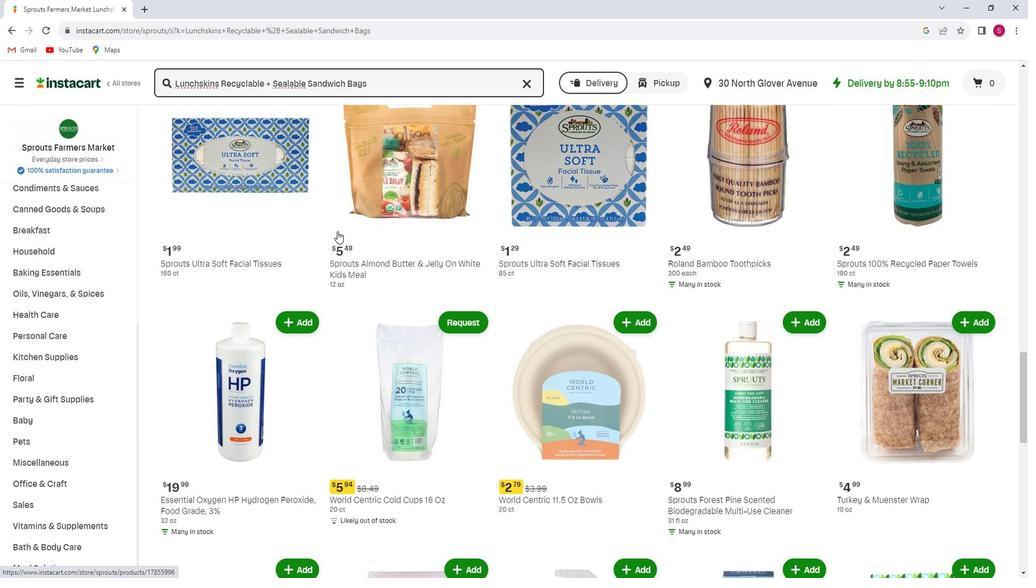 
Action: Mouse scrolled (352, 236) with delta (0, 0)
Screenshot: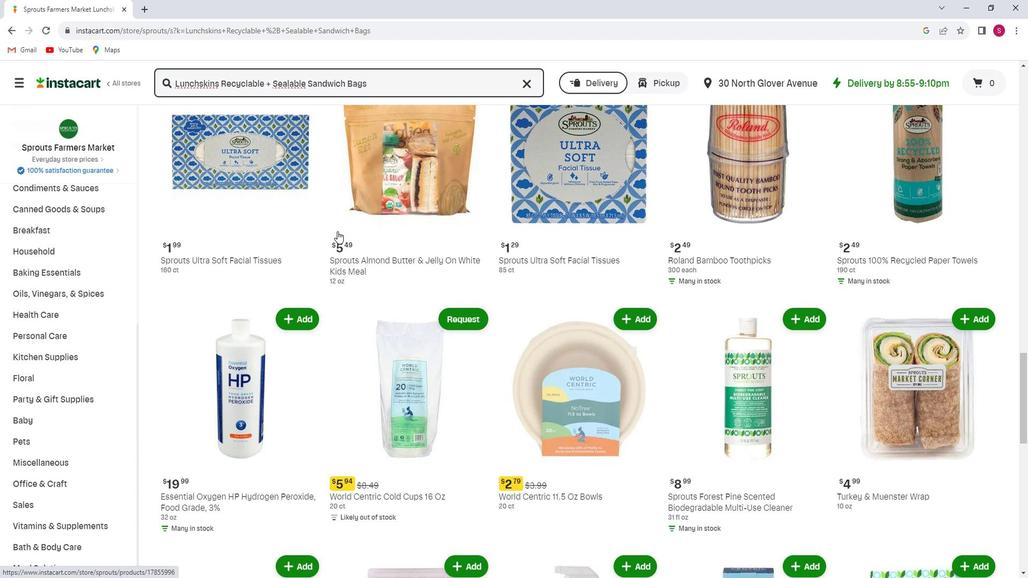 
Action: Mouse scrolled (352, 236) with delta (0, 0)
Screenshot: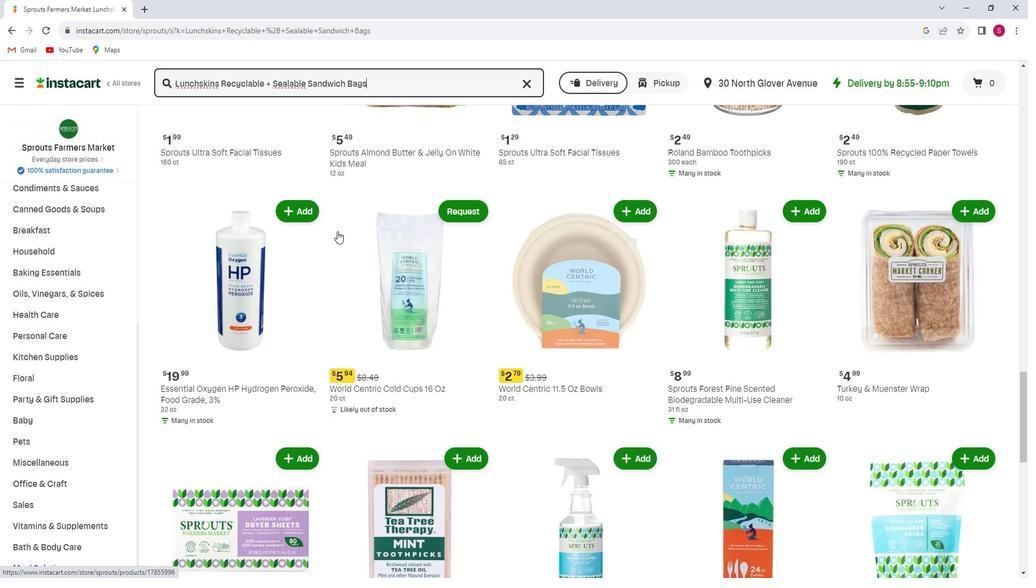 
Action: Mouse scrolled (352, 236) with delta (0, 0)
Screenshot: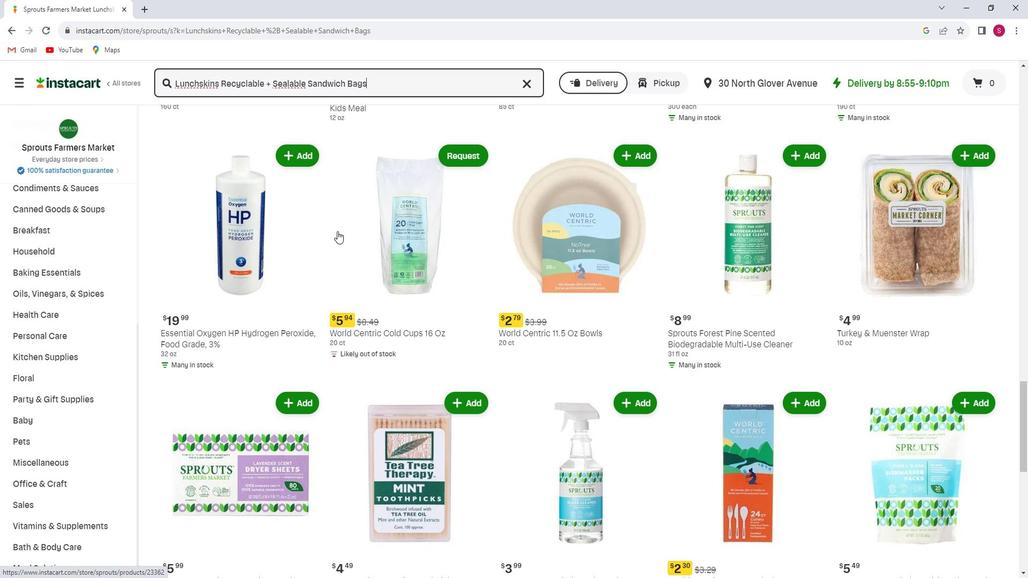 
Action: Mouse scrolled (352, 236) with delta (0, 0)
Screenshot: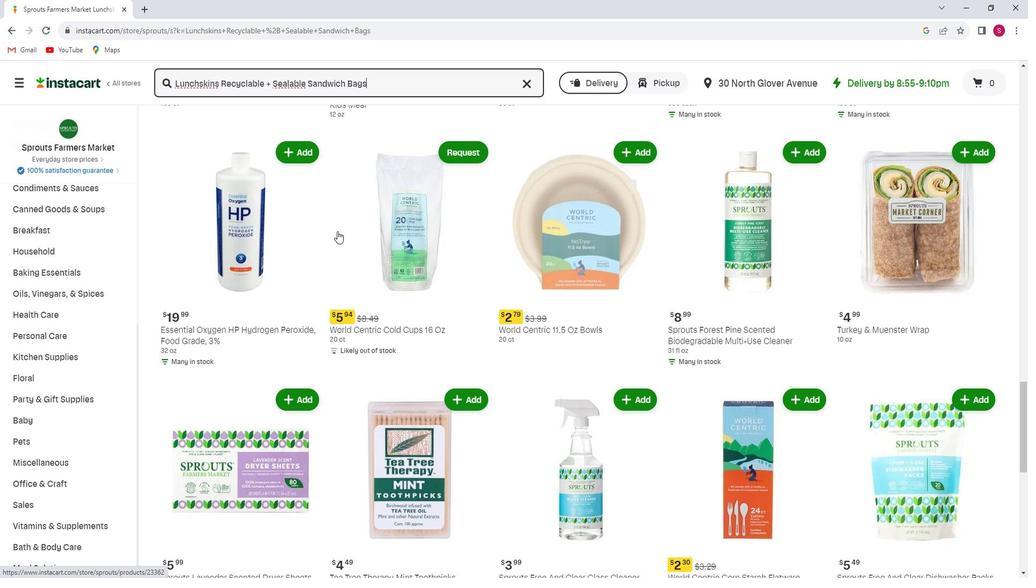 
Action: Mouse scrolled (352, 236) with delta (0, 0)
Screenshot: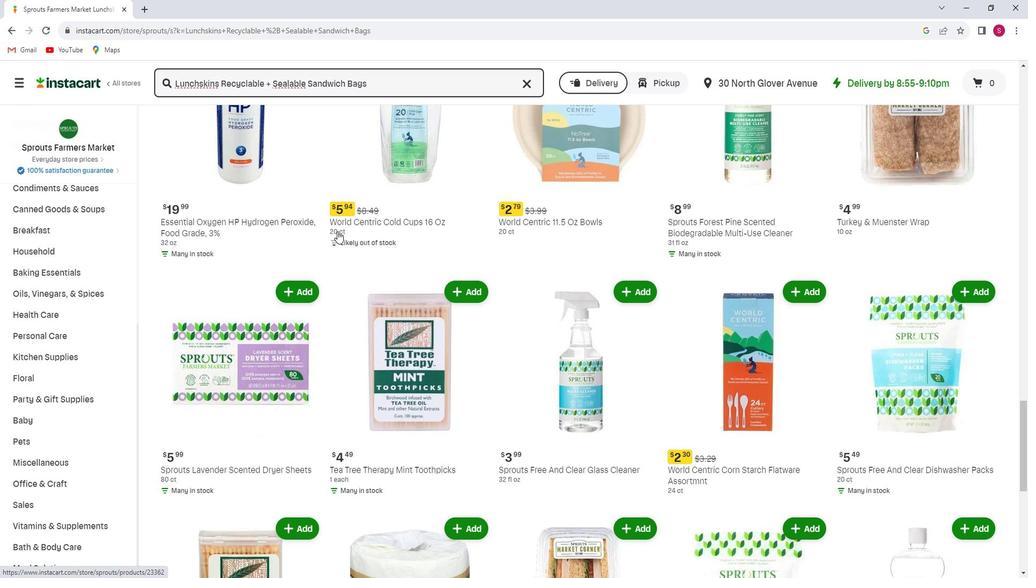 
Action: Mouse scrolled (352, 236) with delta (0, 0)
Screenshot: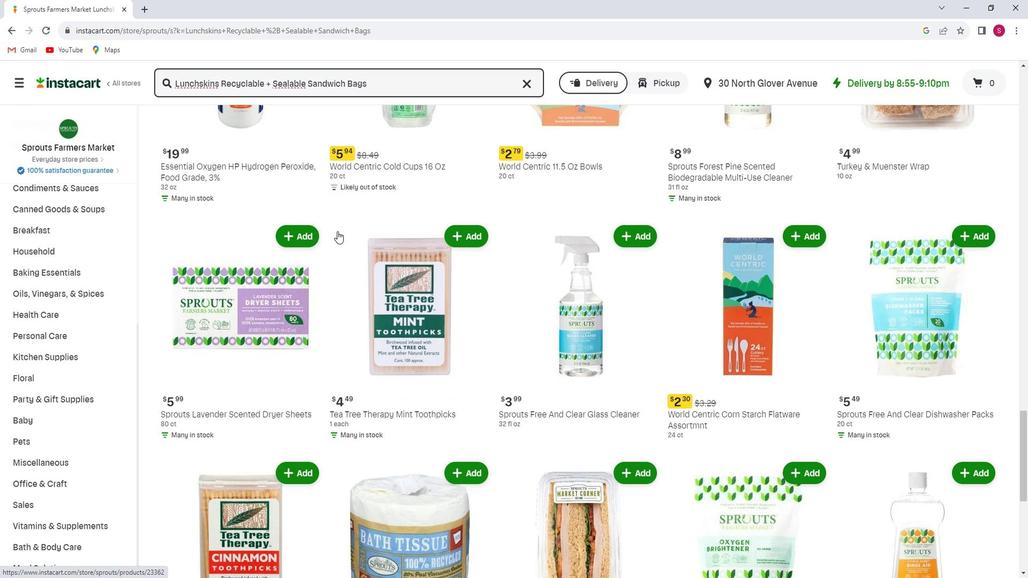 
Action: Mouse scrolled (352, 236) with delta (0, 0)
Screenshot: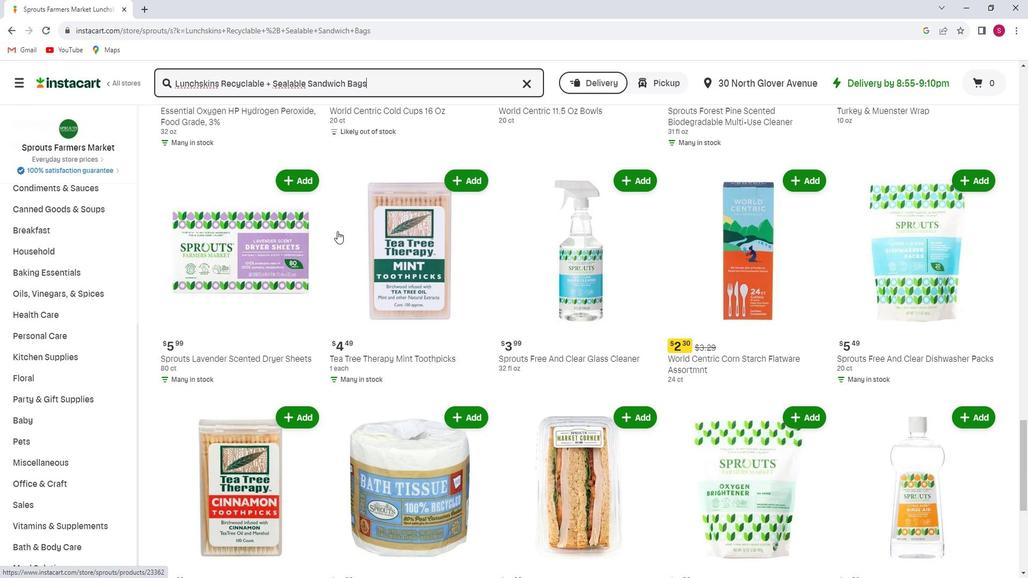 
Action: Mouse scrolled (352, 236) with delta (0, 0)
Screenshot: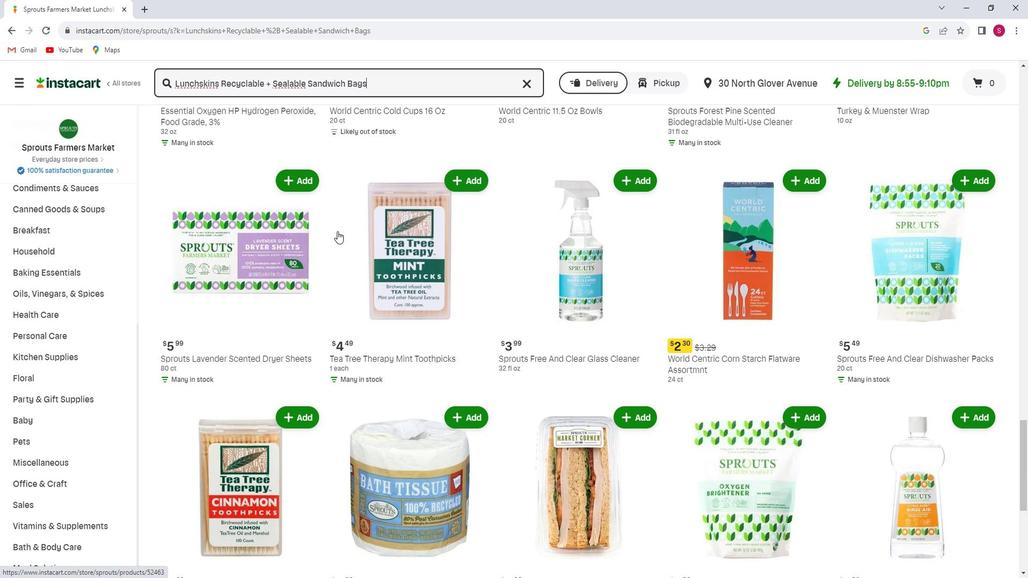 
Action: Mouse scrolled (352, 236) with delta (0, 0)
Screenshot: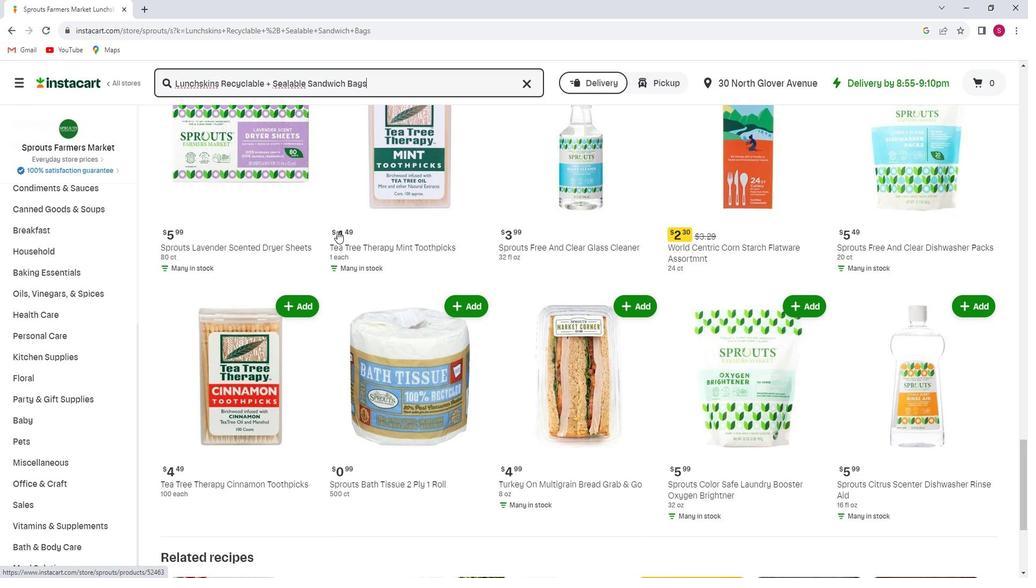 
Action: Mouse scrolled (352, 236) with delta (0, 0)
Screenshot: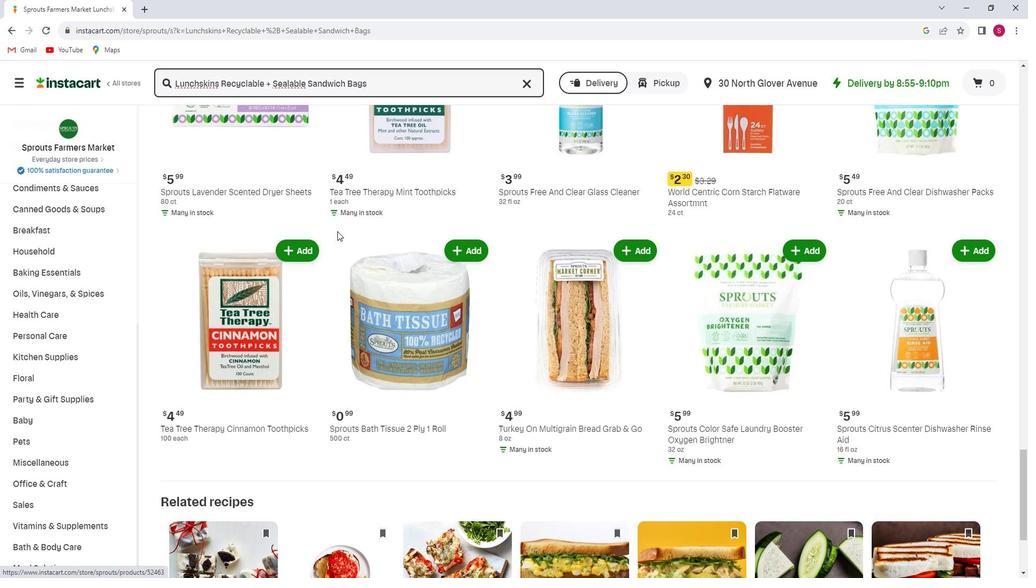 
Action: Mouse scrolled (352, 236) with delta (0, 0)
Screenshot: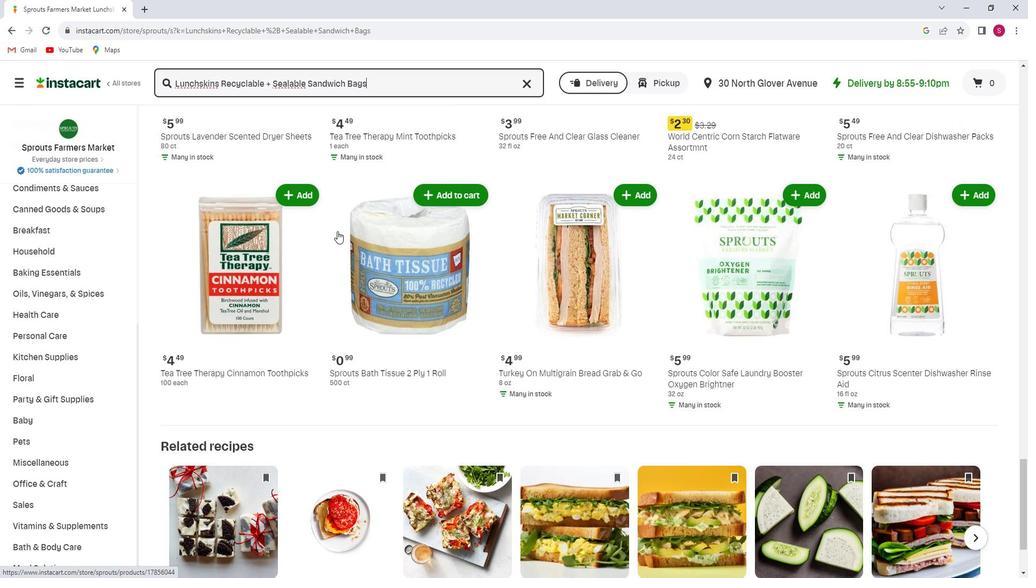 
Action: Mouse scrolled (352, 236) with delta (0, 0)
Screenshot: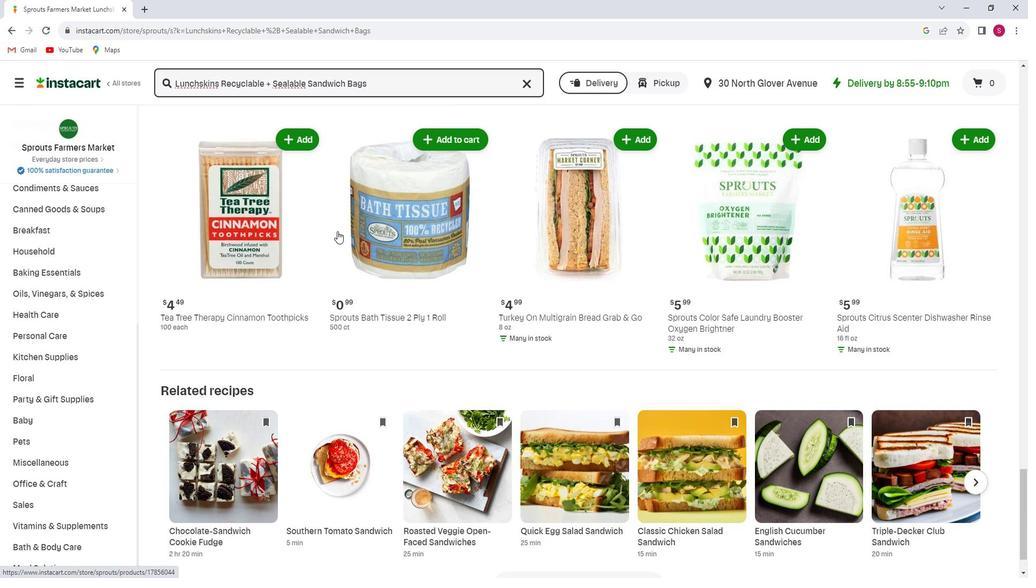 
Action: Mouse scrolled (352, 236) with delta (0, 0)
Screenshot: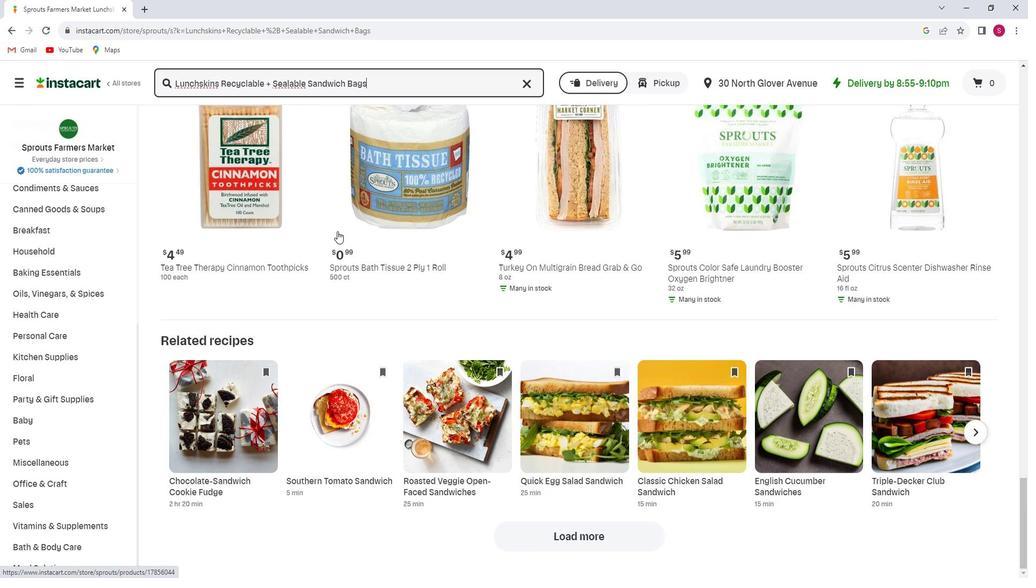 
Action: Mouse scrolled (352, 236) with delta (0, 0)
Screenshot: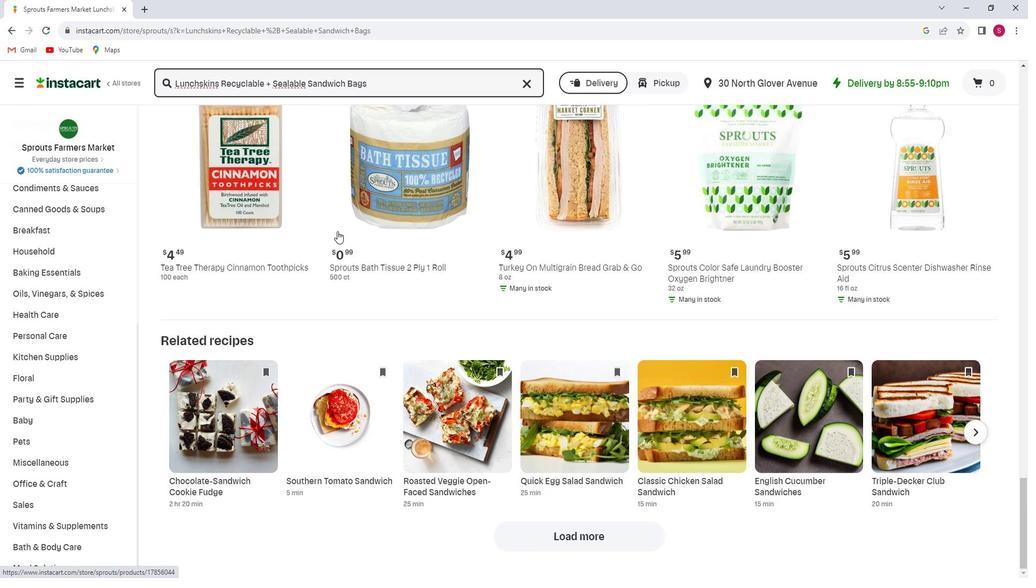 
Action: Mouse scrolled (352, 236) with delta (0, 0)
Screenshot: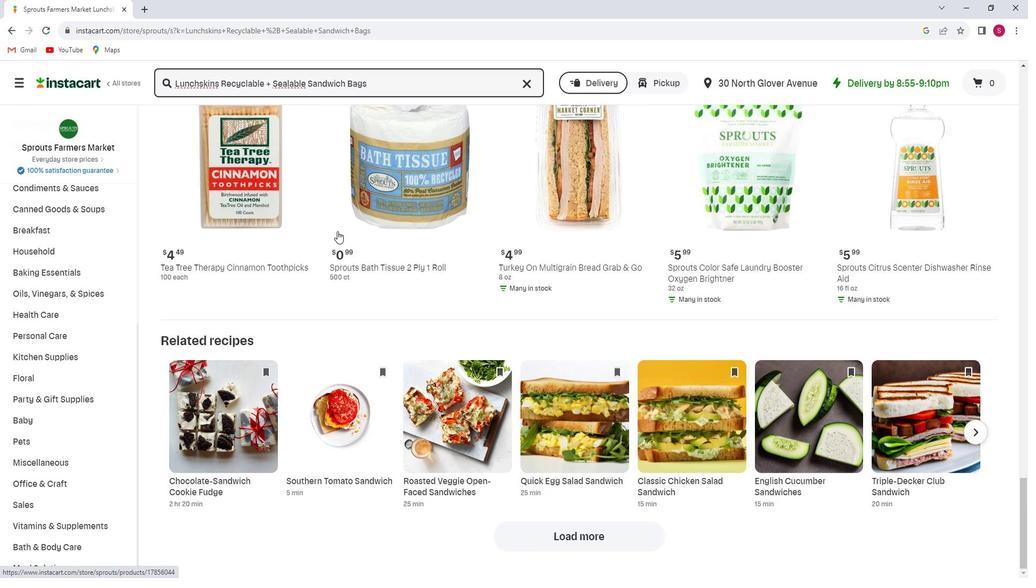 
